 Task: Check the average views per listing of large kitchen in the last 3 years.
Action: Mouse moved to (946, 214)
Screenshot: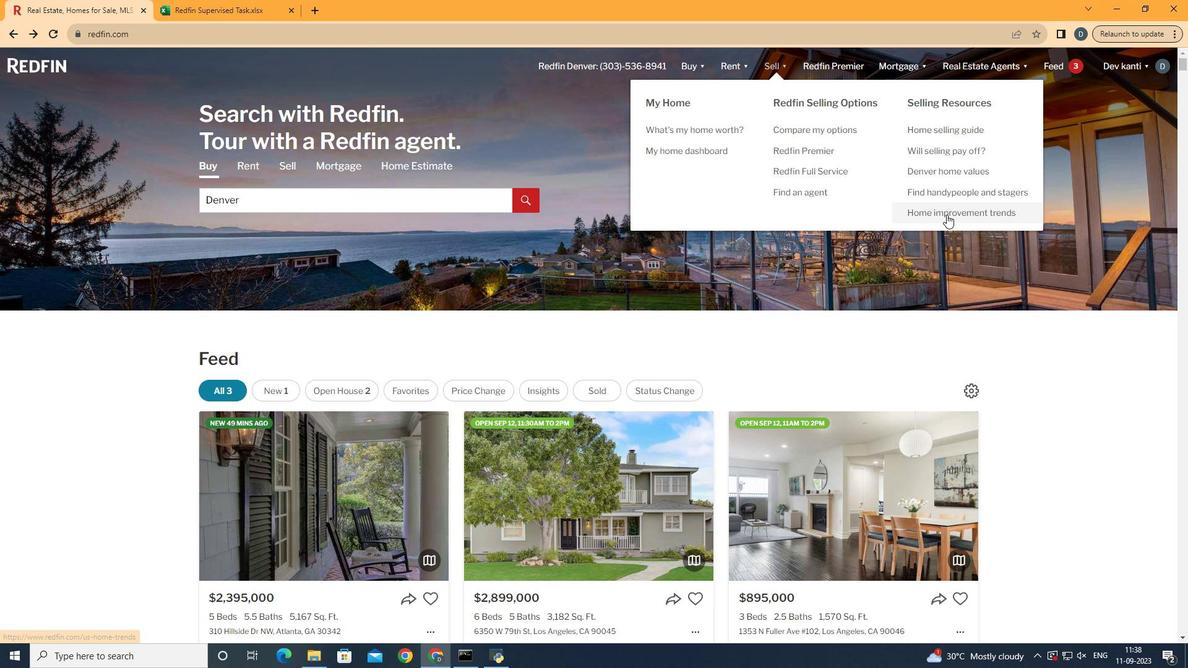 
Action: Mouse pressed left at (946, 214)
Screenshot: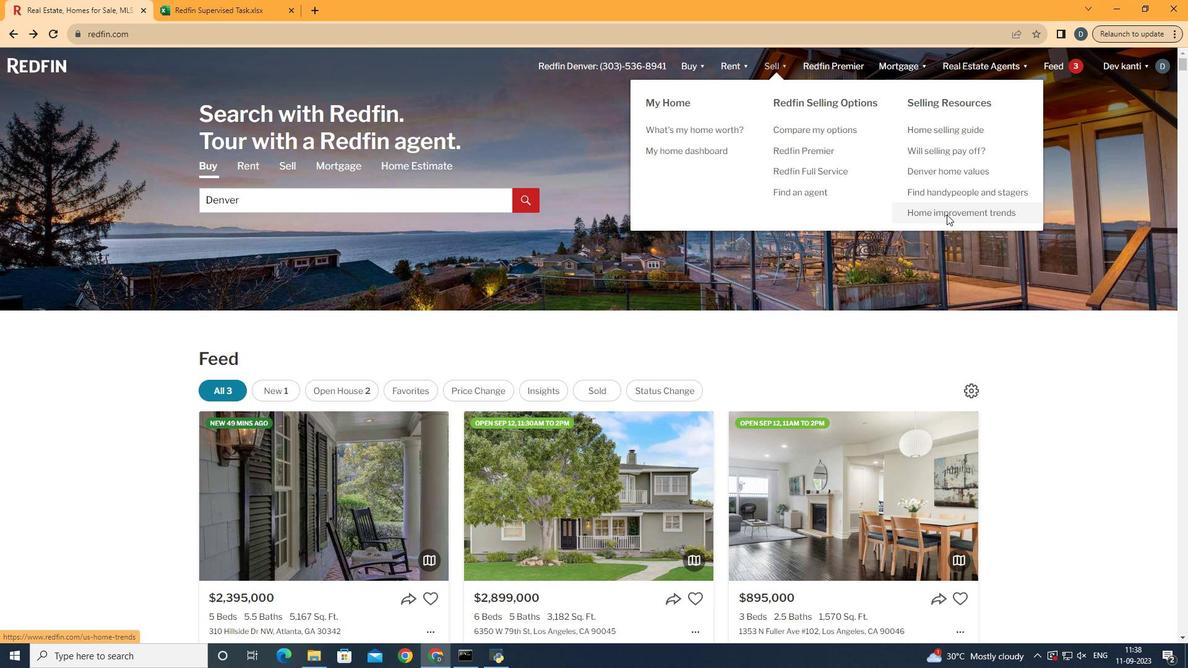 
Action: Mouse moved to (282, 245)
Screenshot: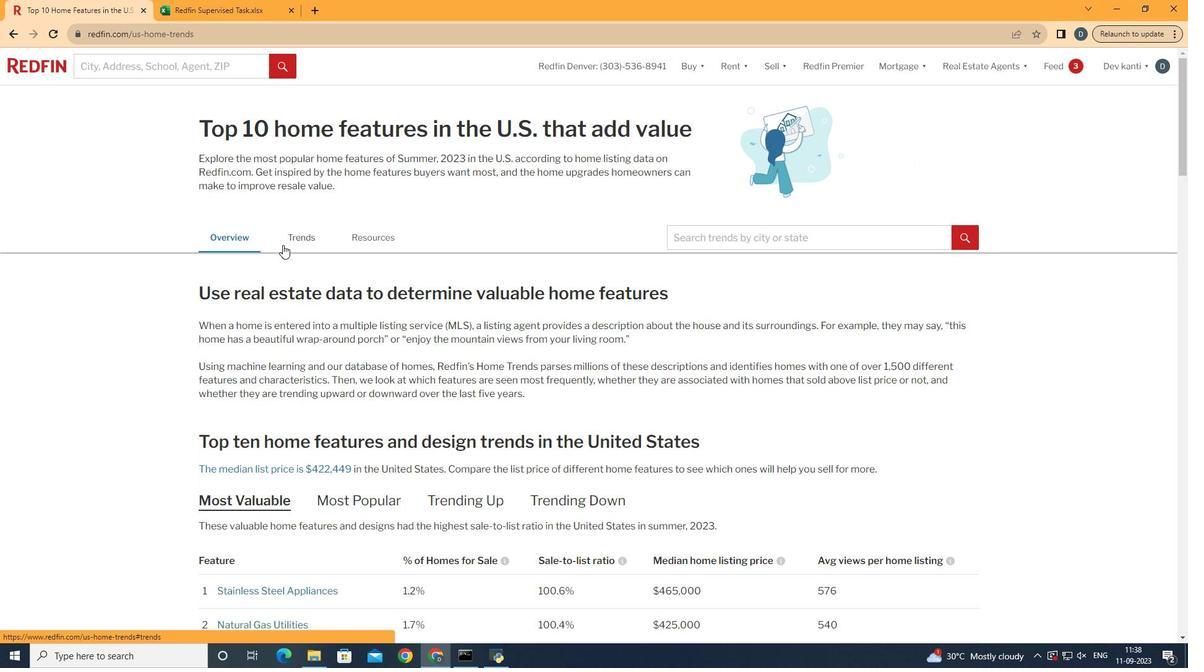 
Action: Mouse pressed left at (282, 245)
Screenshot: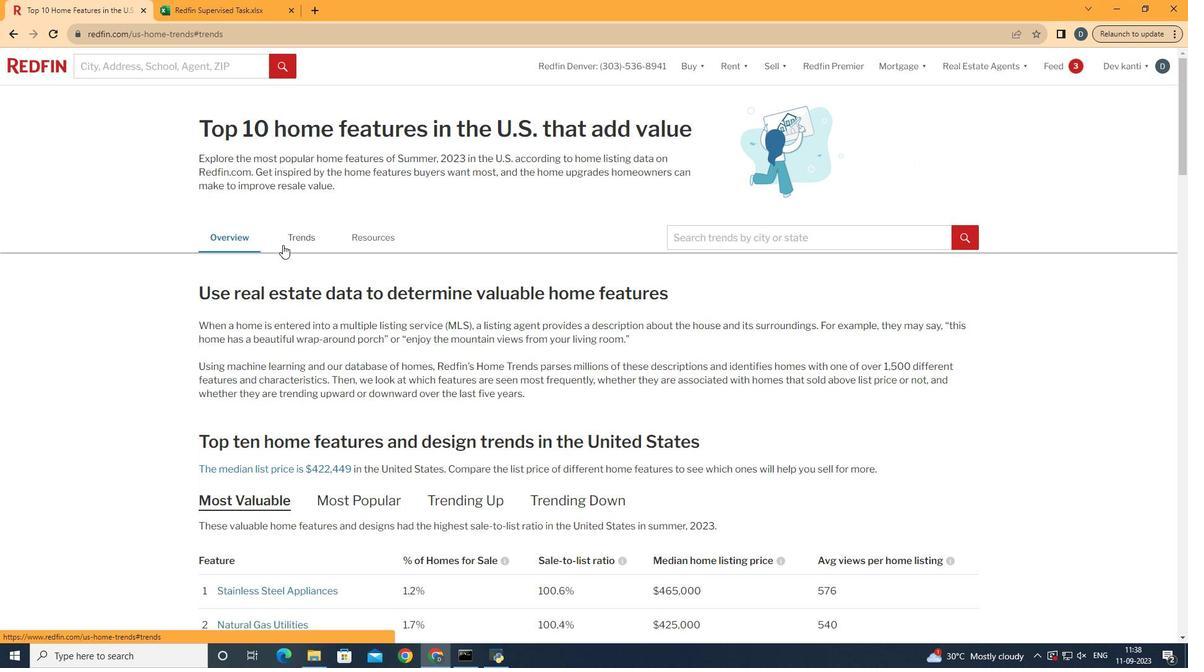 
Action: Mouse moved to (433, 405)
Screenshot: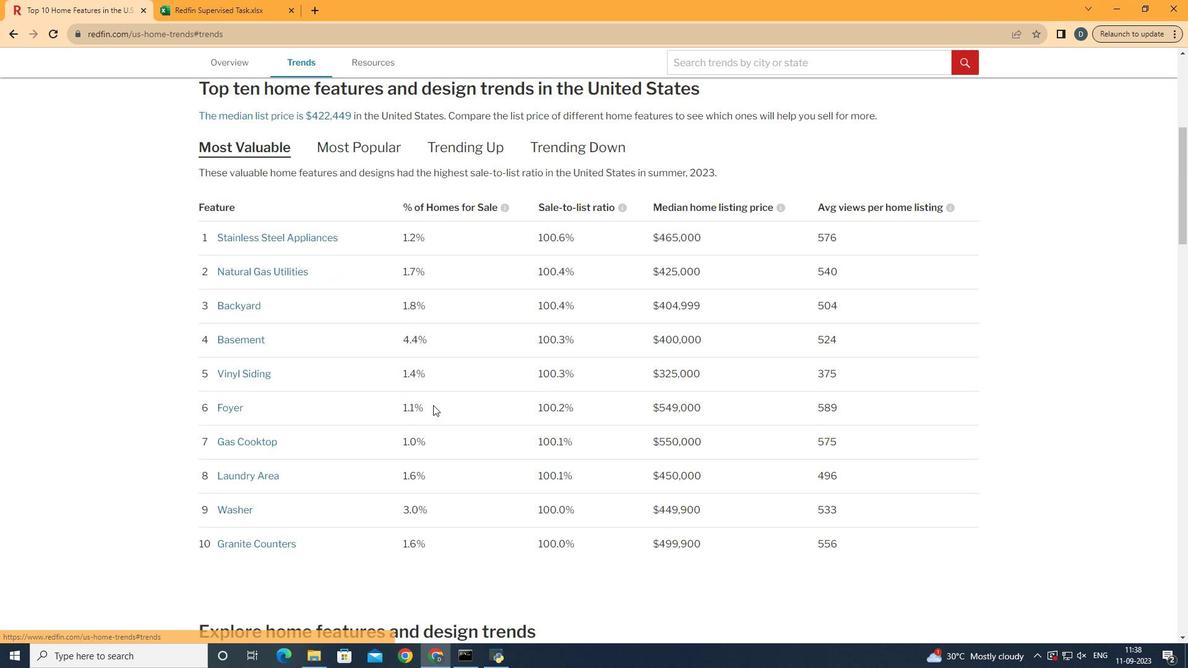 
Action: Mouse scrolled (433, 404) with delta (0, 0)
Screenshot: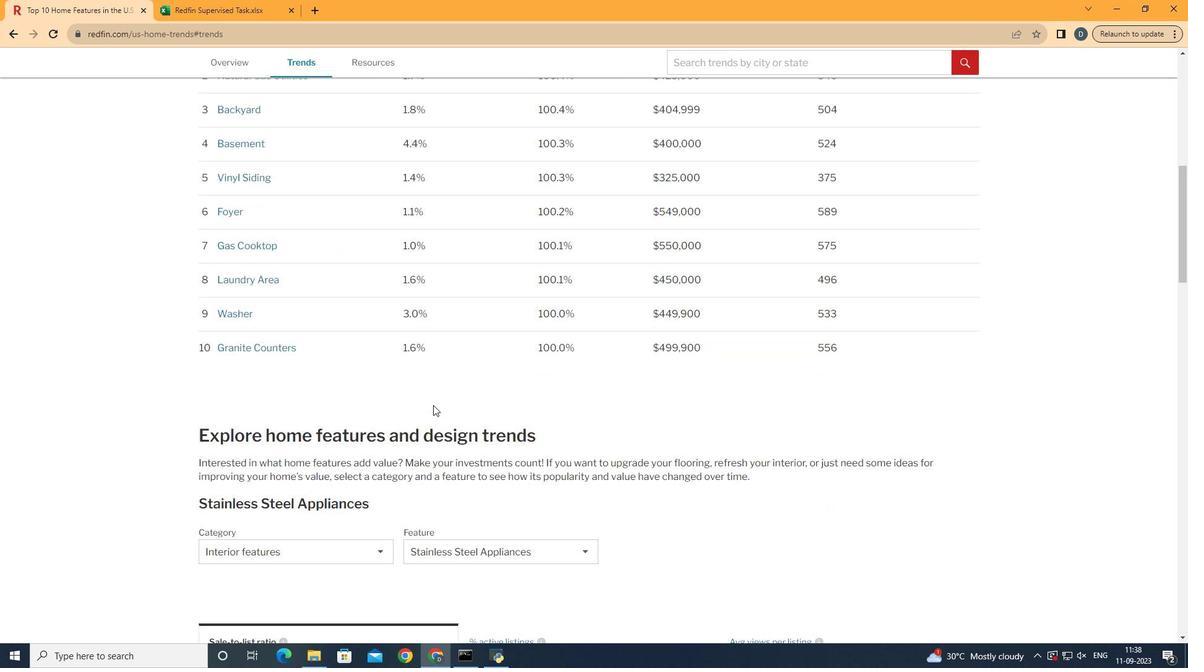 
Action: Mouse scrolled (433, 404) with delta (0, 0)
Screenshot: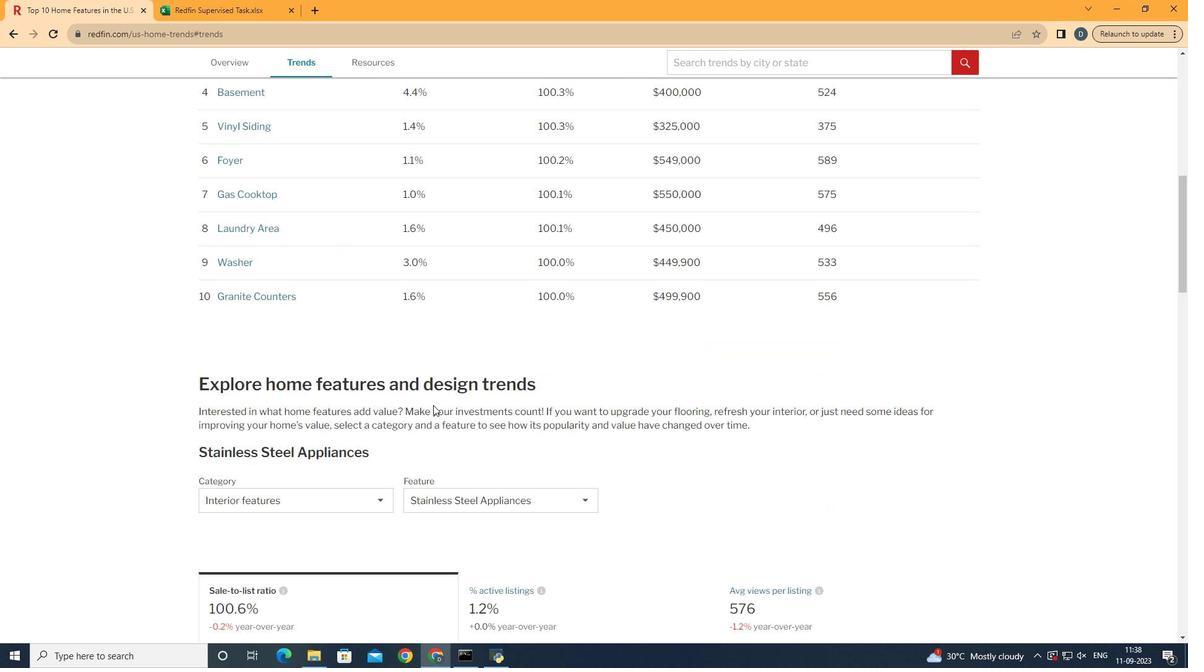 
Action: Mouse scrolled (433, 404) with delta (0, 0)
Screenshot: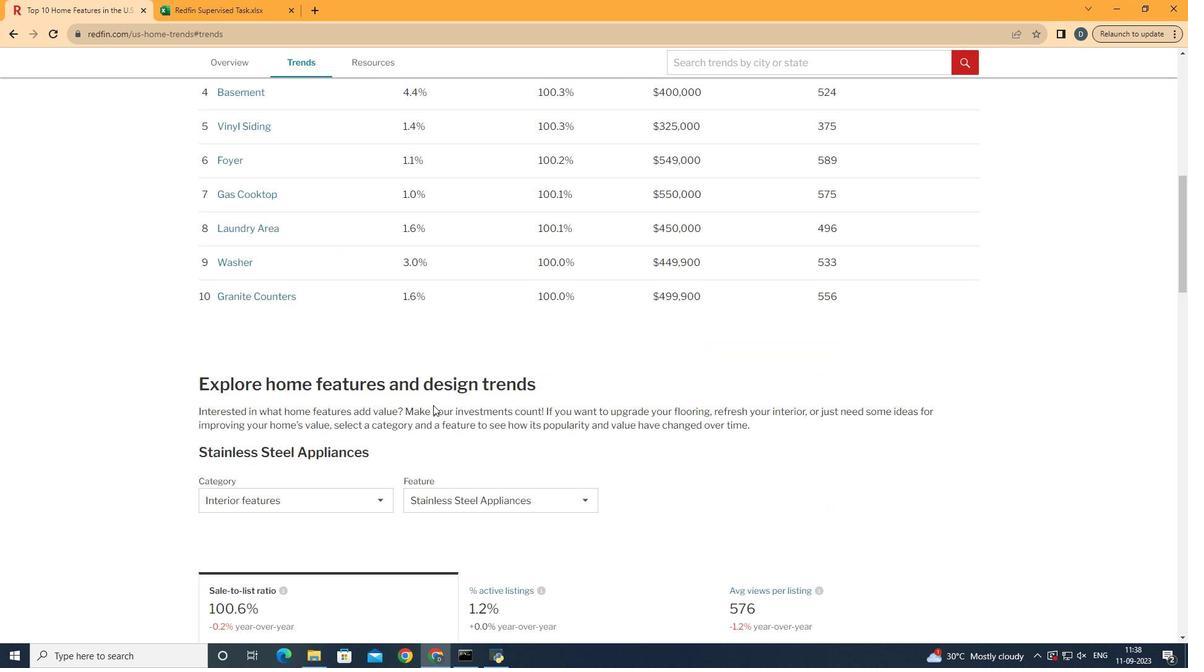 
Action: Mouse scrolled (433, 404) with delta (0, 0)
Screenshot: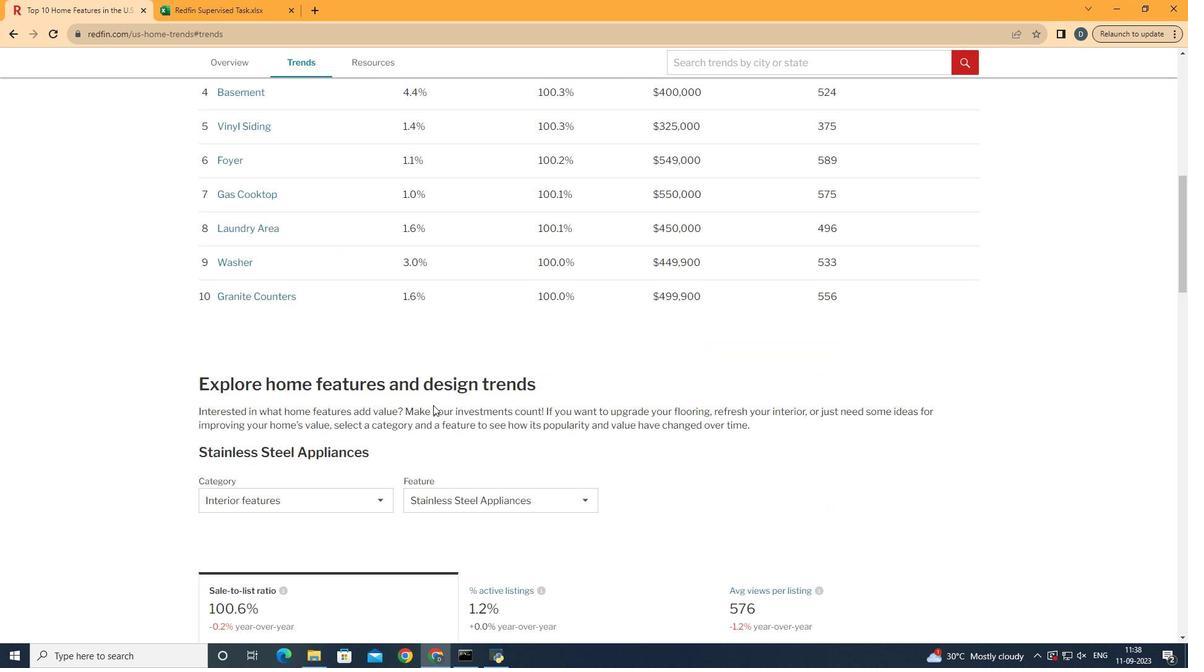 
Action: Mouse scrolled (433, 404) with delta (0, 0)
Screenshot: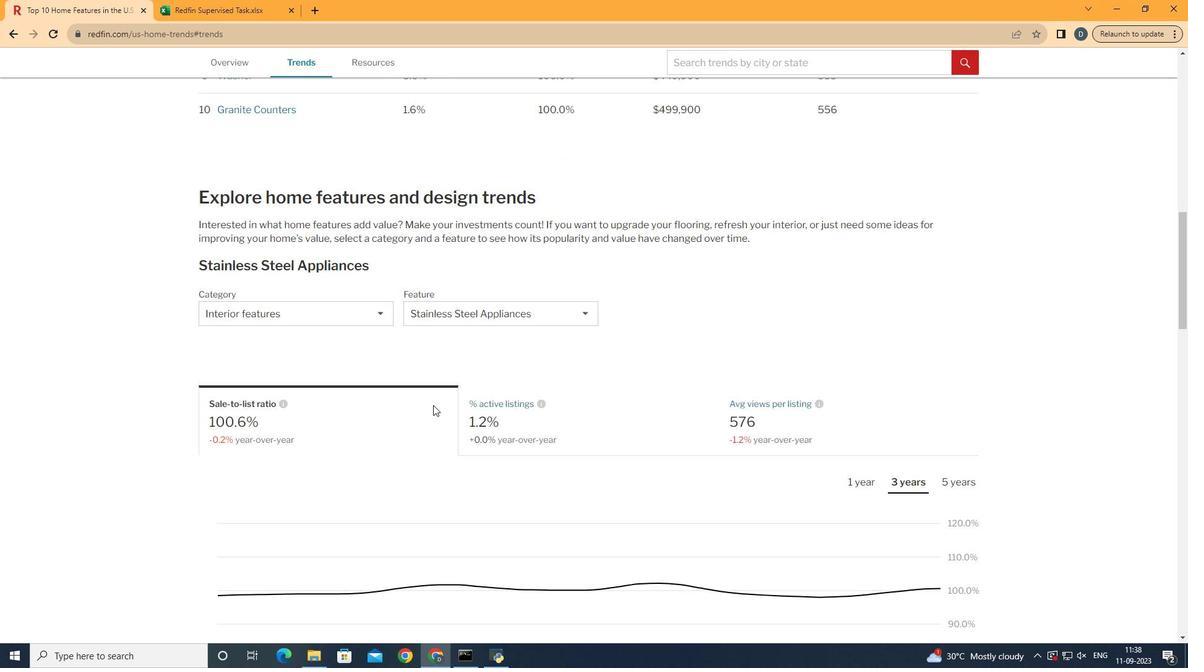 
Action: Mouse scrolled (433, 404) with delta (0, 0)
Screenshot: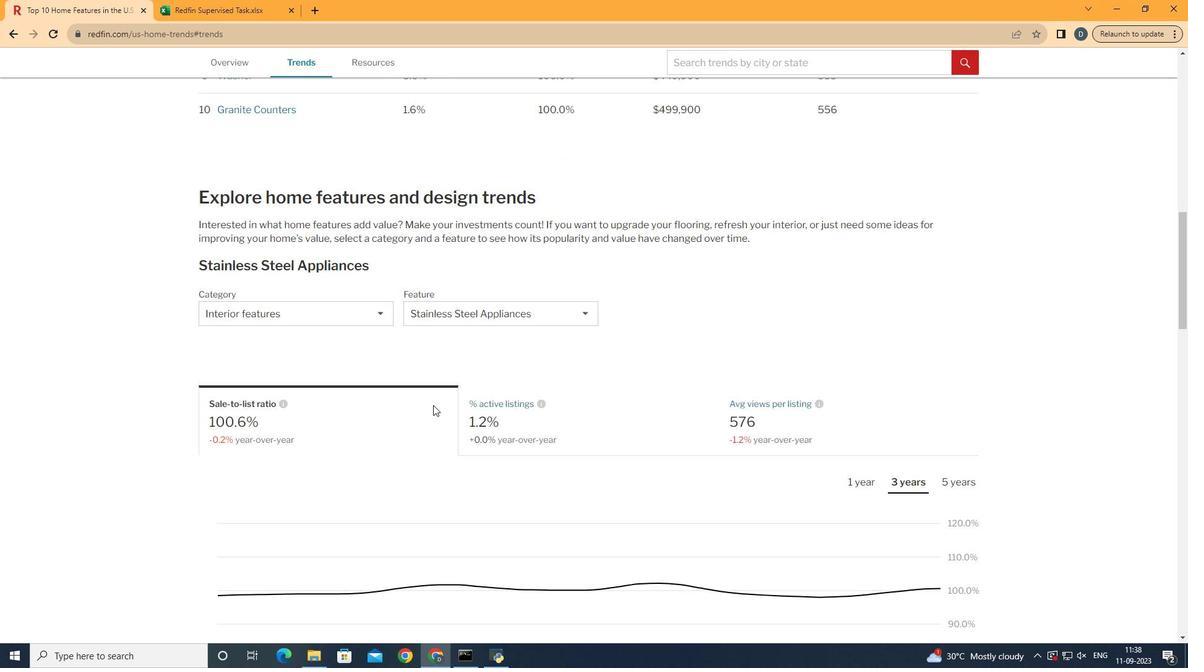 
Action: Mouse scrolled (433, 404) with delta (0, 0)
Screenshot: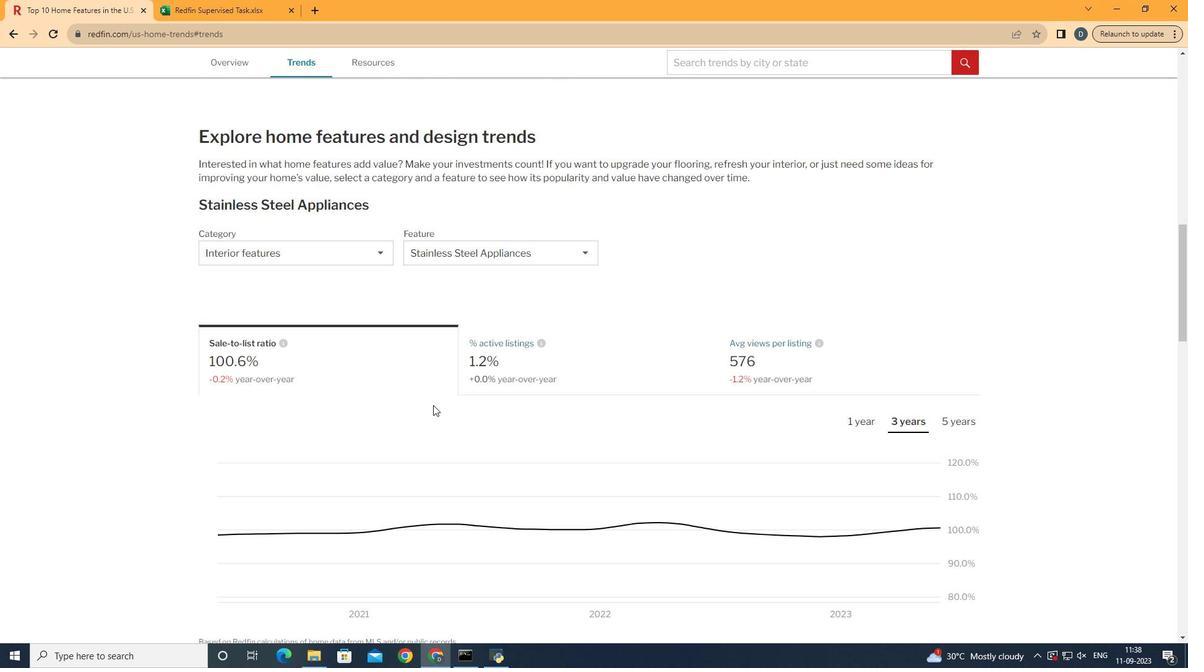 
Action: Mouse scrolled (433, 404) with delta (0, 0)
Screenshot: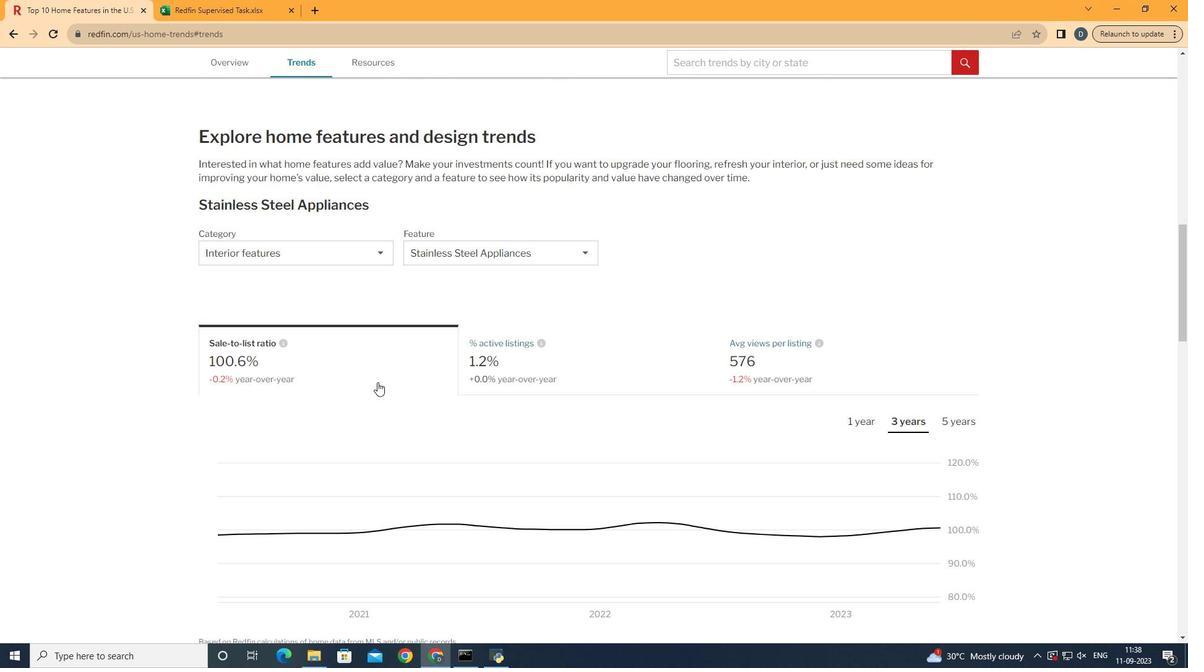 
Action: Mouse moved to (378, 244)
Screenshot: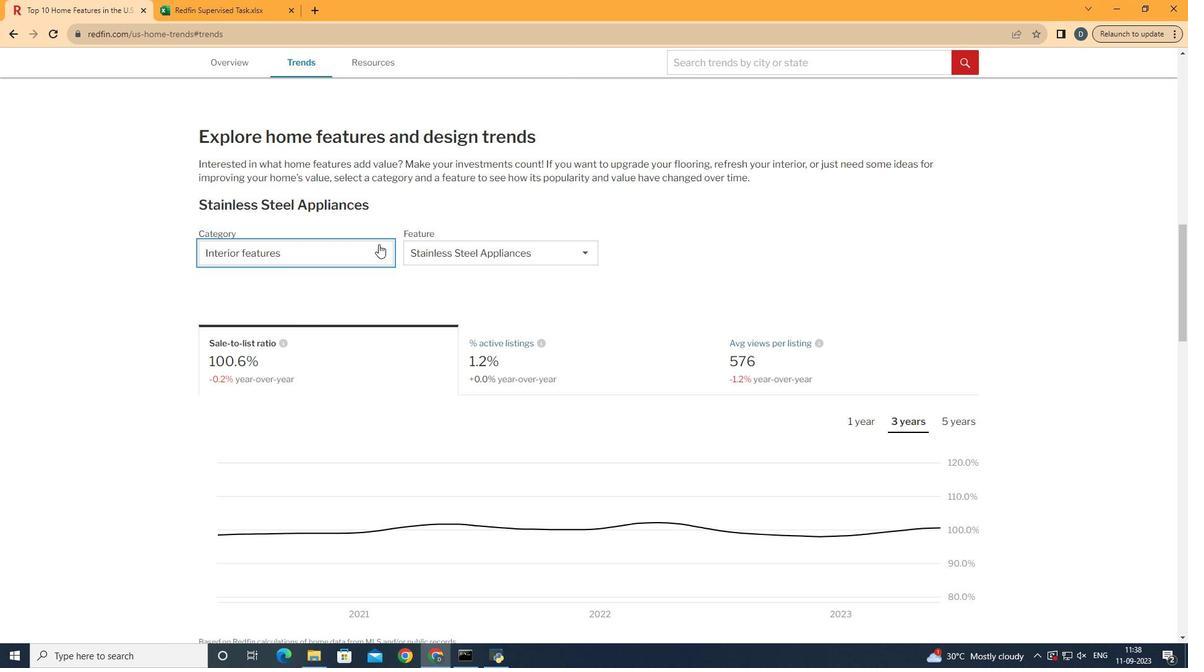 
Action: Mouse pressed left at (378, 244)
Screenshot: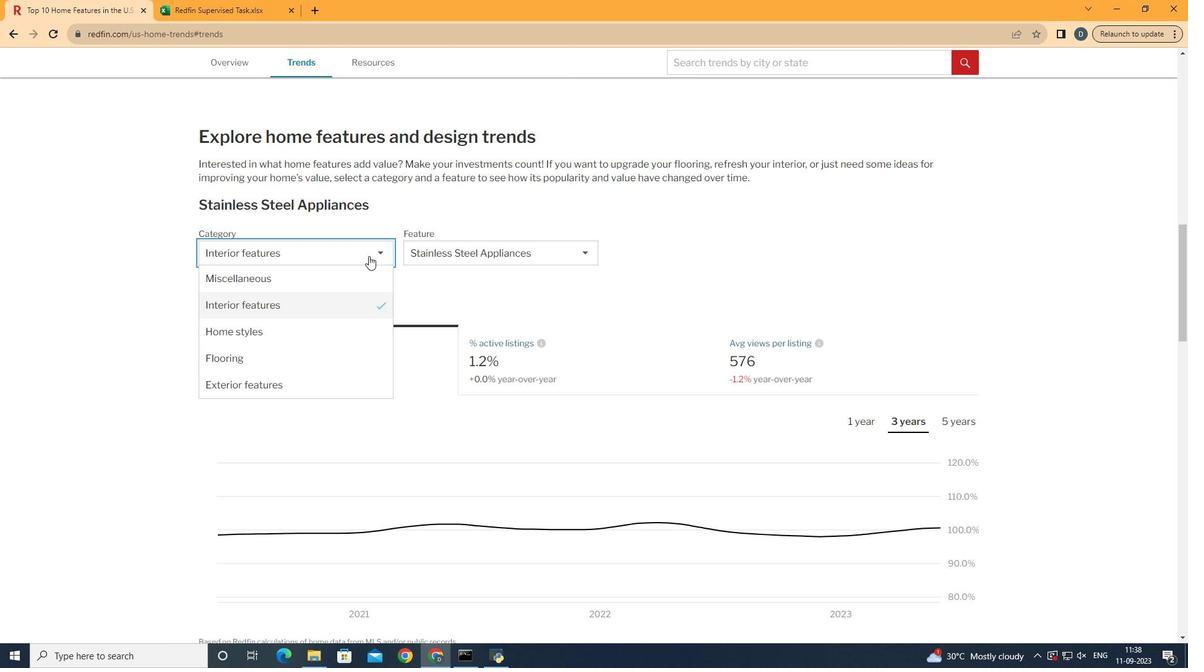 
Action: Mouse moved to (344, 305)
Screenshot: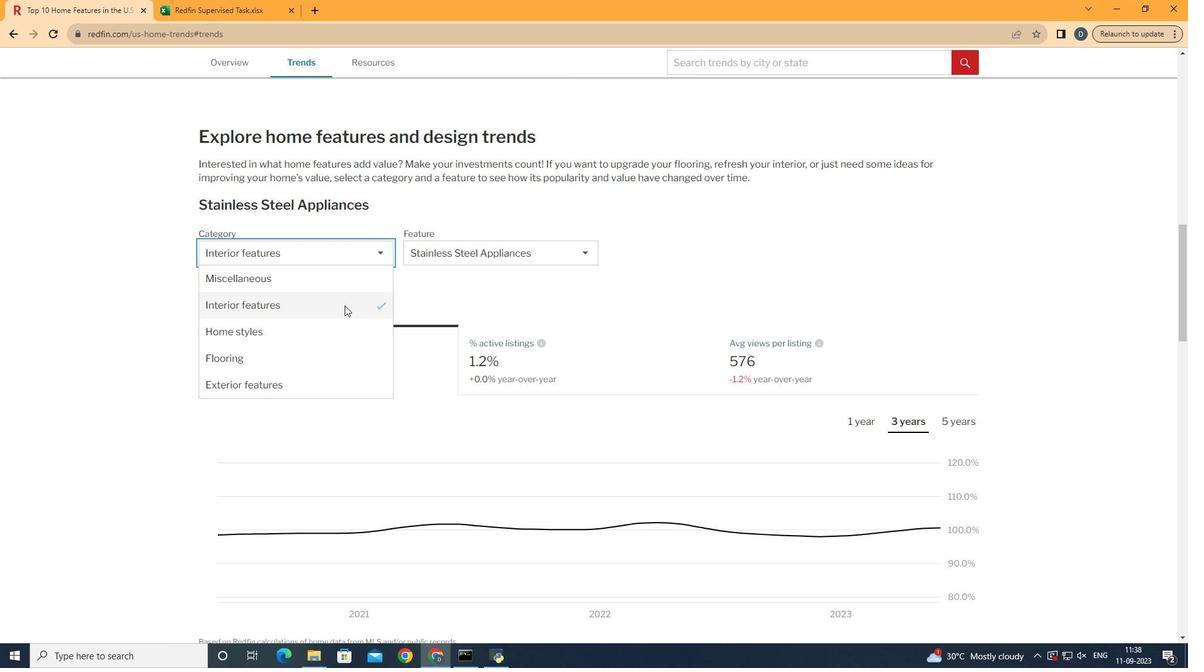 
Action: Mouse pressed left at (344, 305)
Screenshot: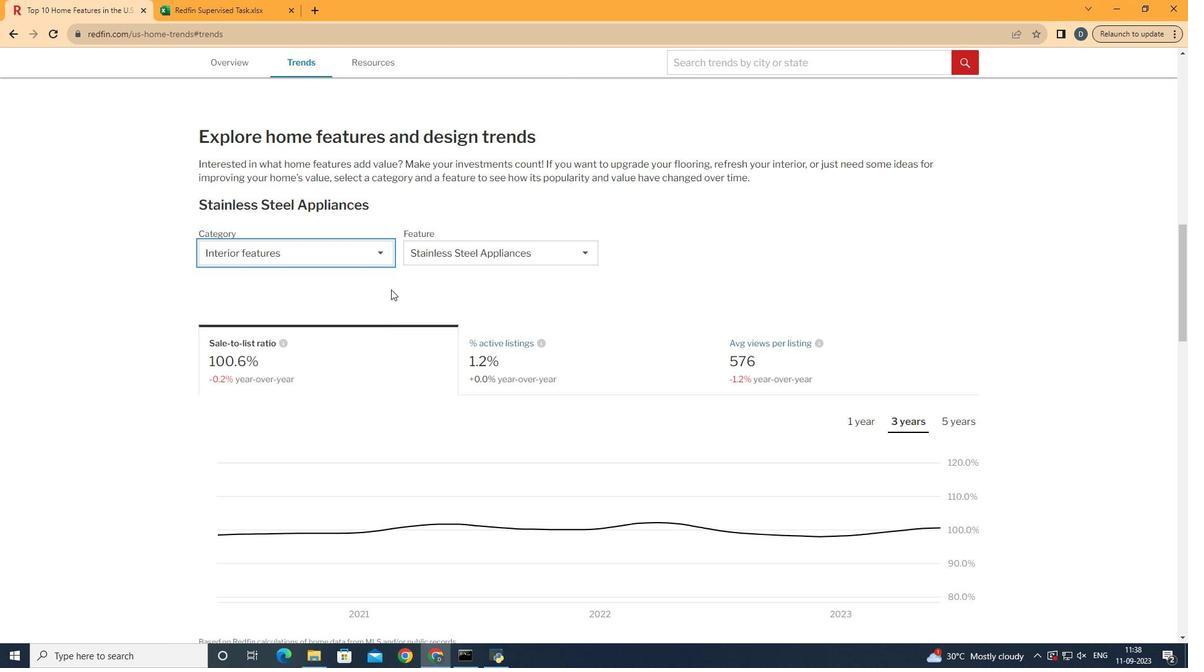 
Action: Mouse moved to (477, 259)
Screenshot: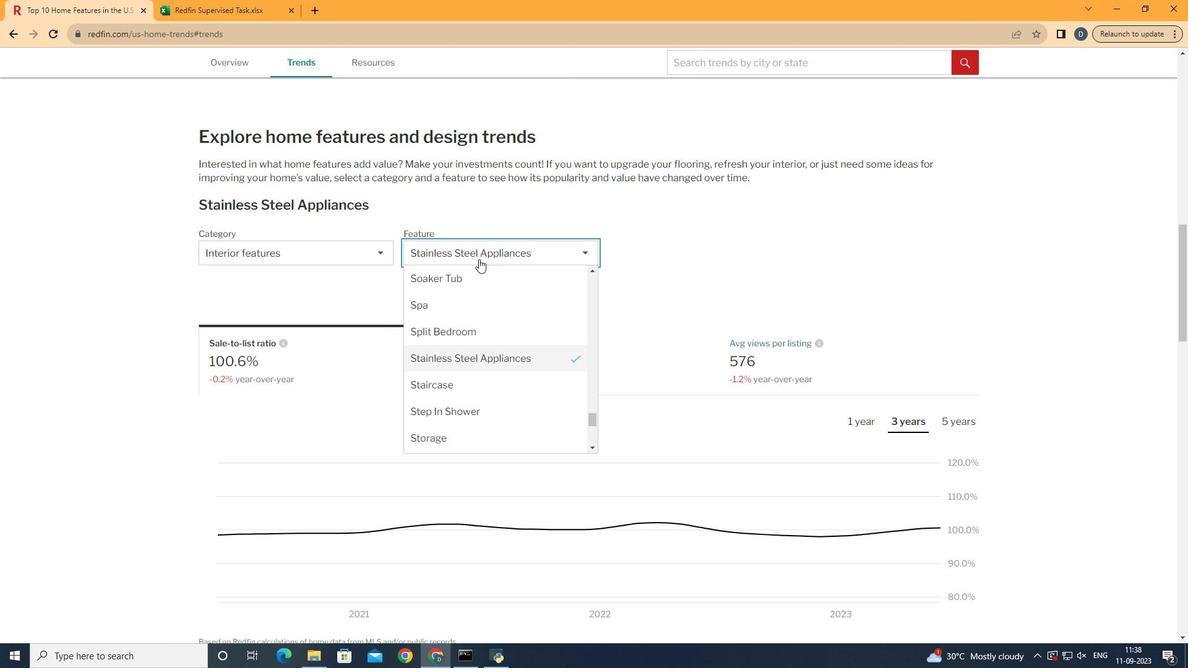 
Action: Mouse pressed left at (477, 259)
Screenshot: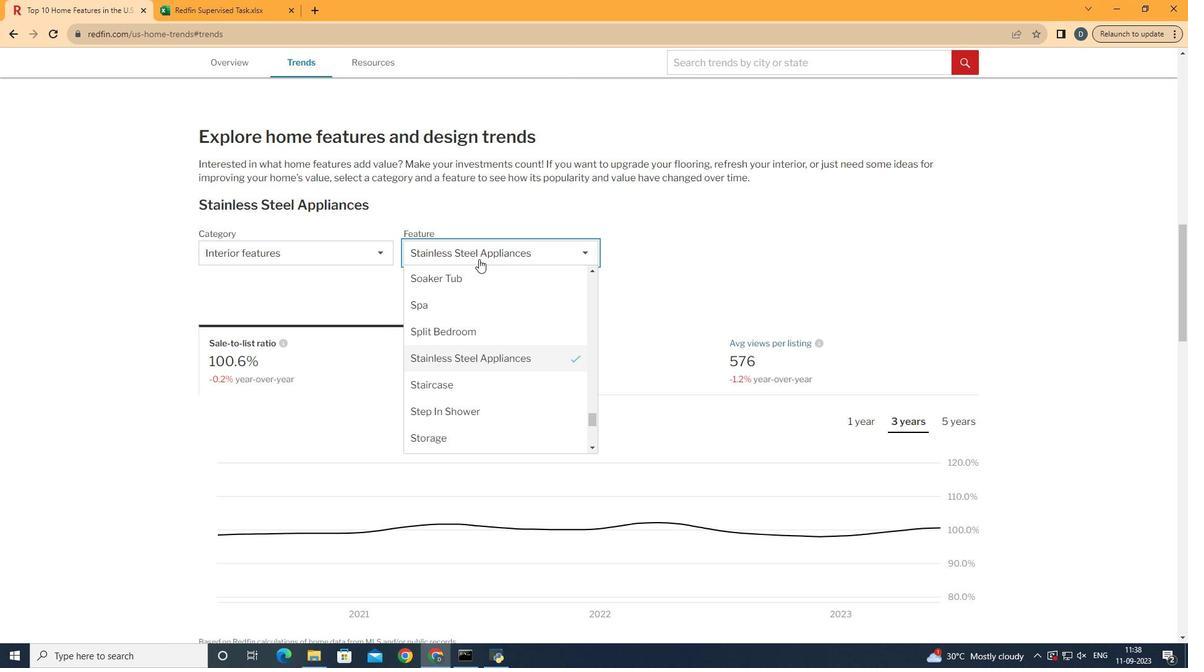 
Action: Mouse moved to (591, 422)
Screenshot: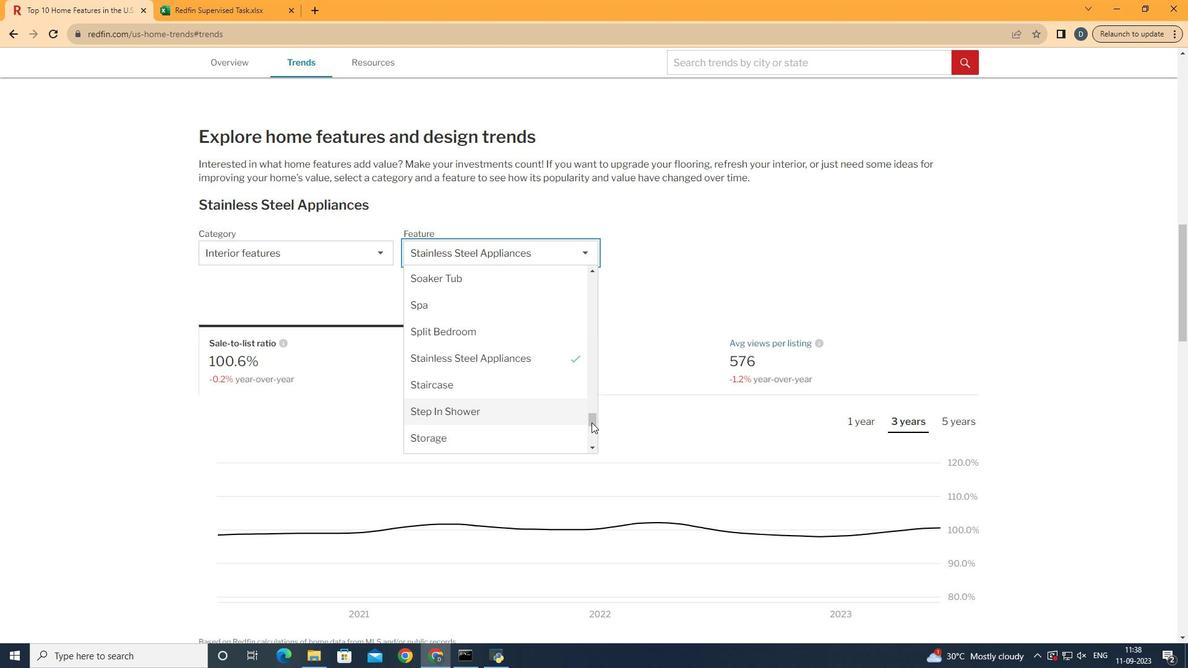 
Action: Mouse scrolled (591, 423) with delta (0, 0)
Screenshot: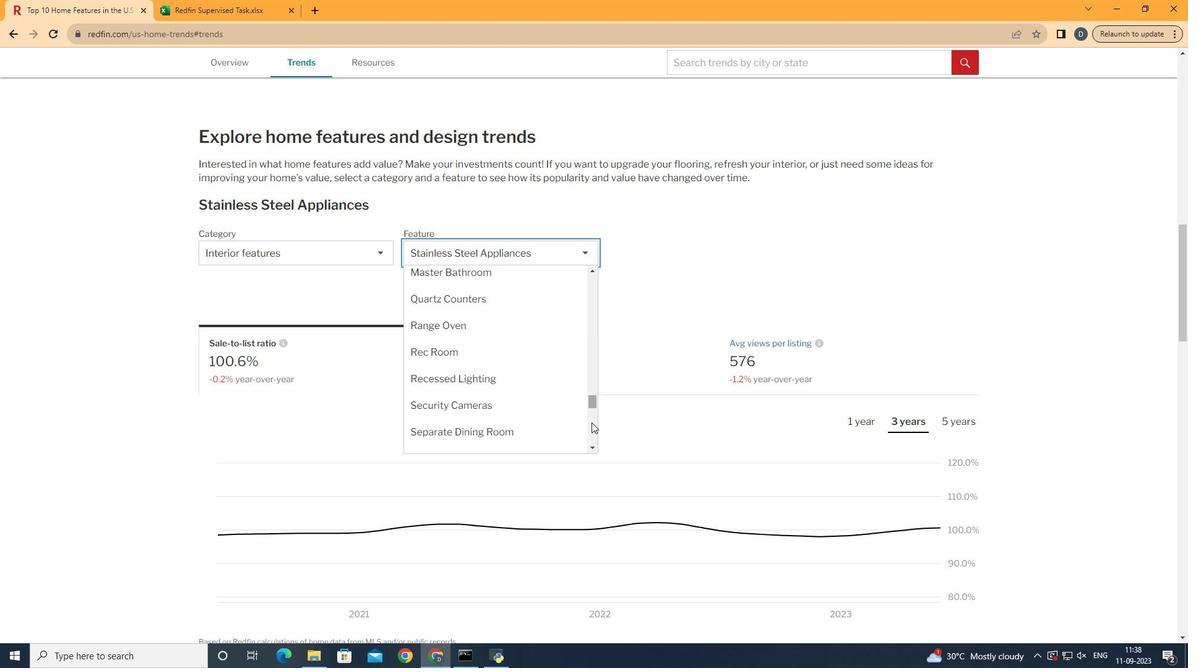 
Action: Mouse scrolled (591, 423) with delta (0, 0)
Screenshot: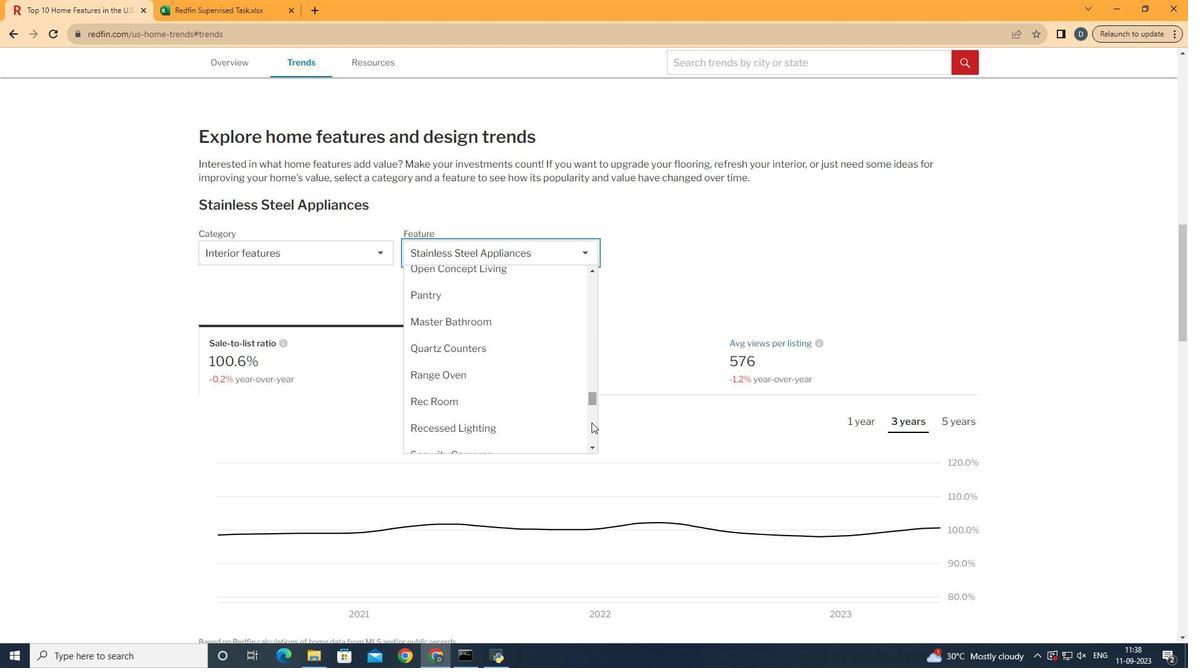 
Action: Mouse scrolled (591, 423) with delta (0, 0)
Screenshot: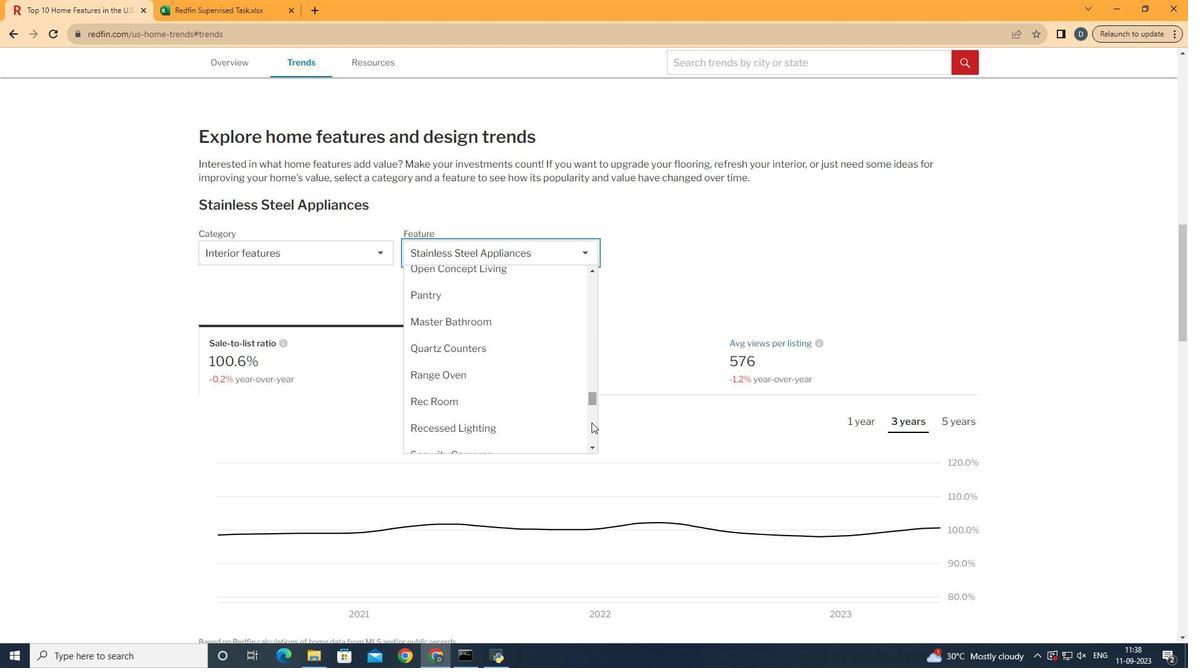
Action: Mouse scrolled (591, 423) with delta (0, 0)
Screenshot: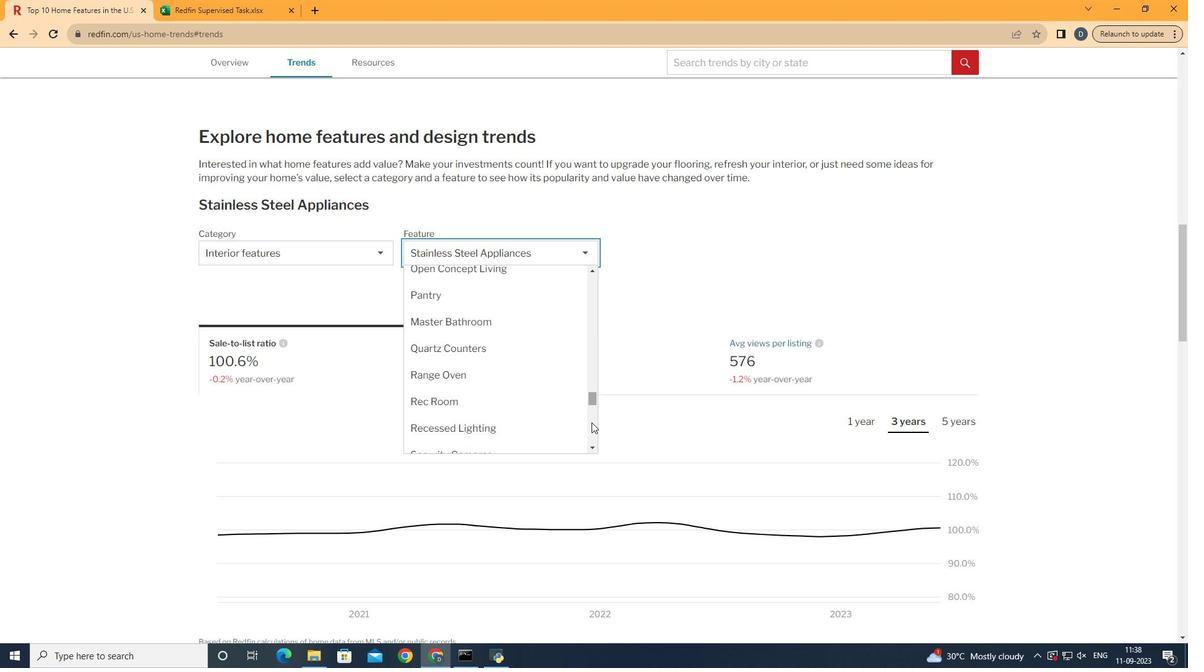 
Action: Mouse scrolled (591, 423) with delta (0, 0)
Screenshot: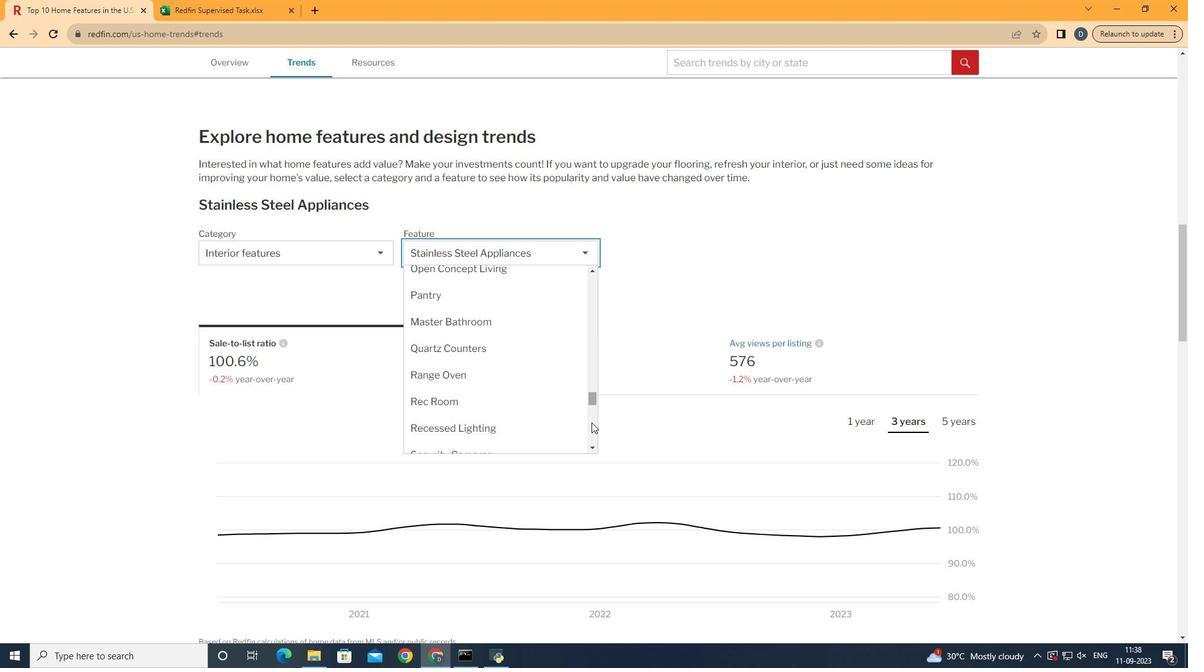 
Action: Mouse scrolled (591, 423) with delta (0, 0)
Screenshot: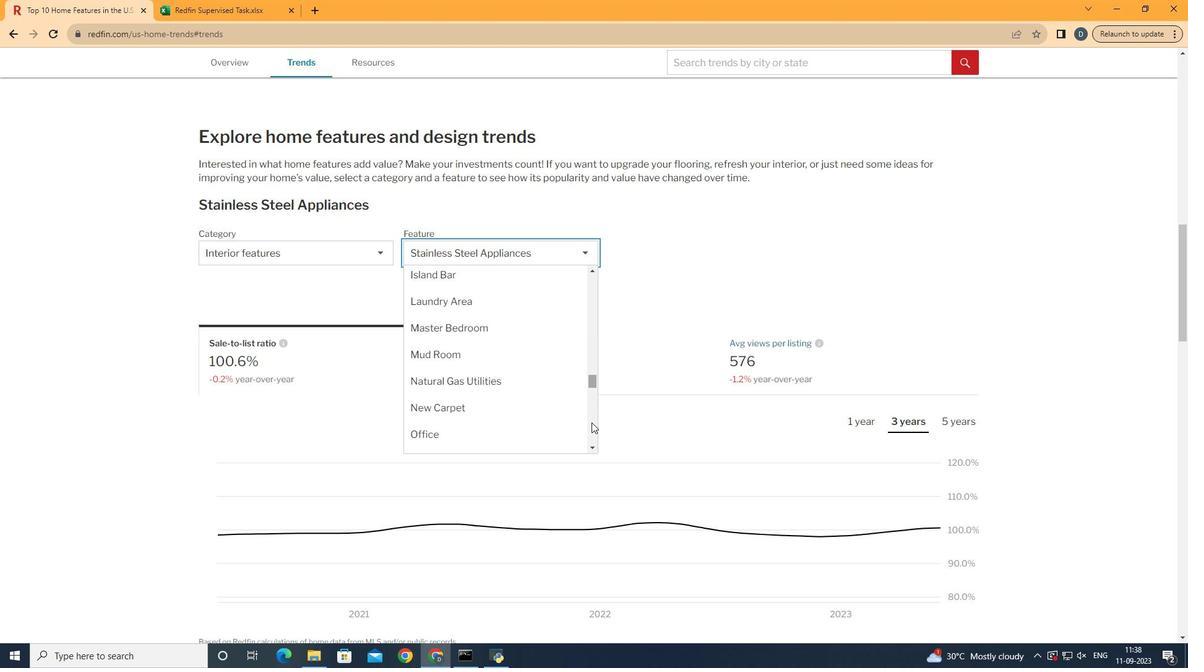 
Action: Mouse scrolled (591, 423) with delta (0, 0)
Screenshot: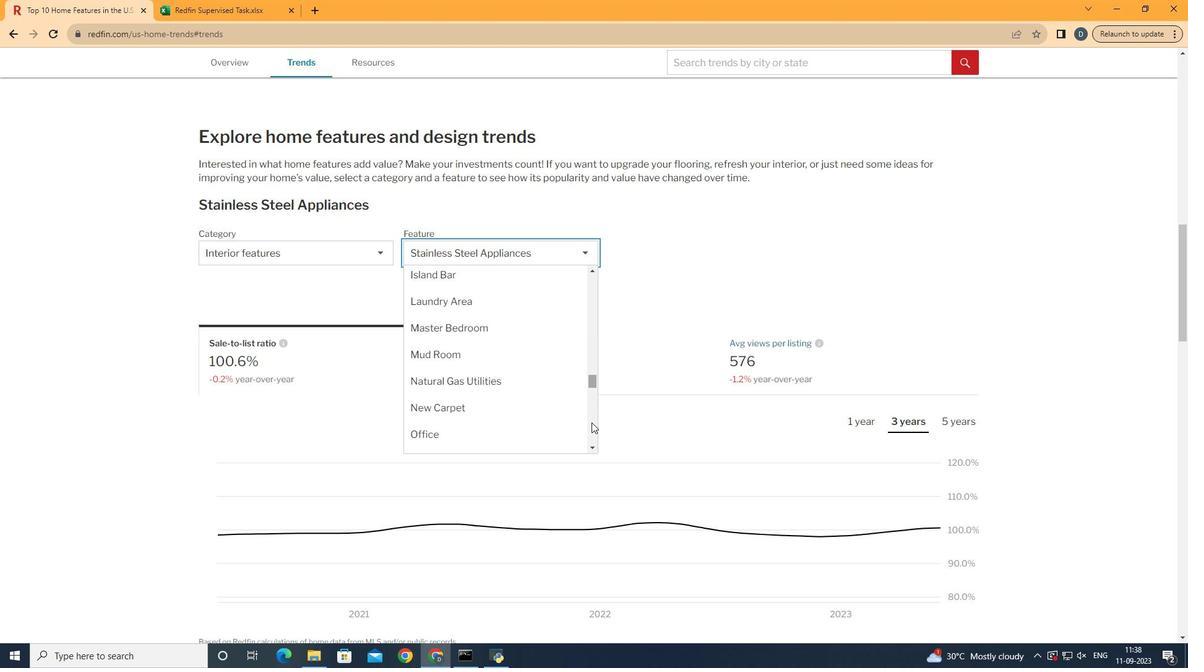 
Action: Mouse scrolled (591, 423) with delta (0, 0)
Screenshot: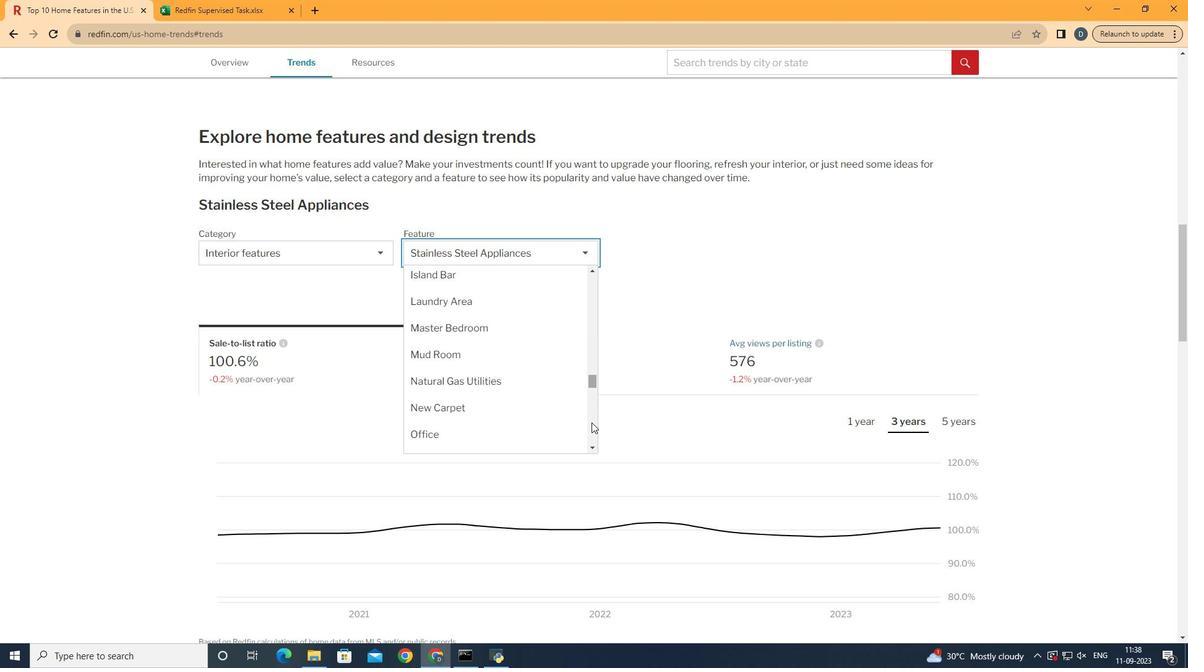 
Action: Mouse scrolled (591, 423) with delta (0, 0)
Screenshot: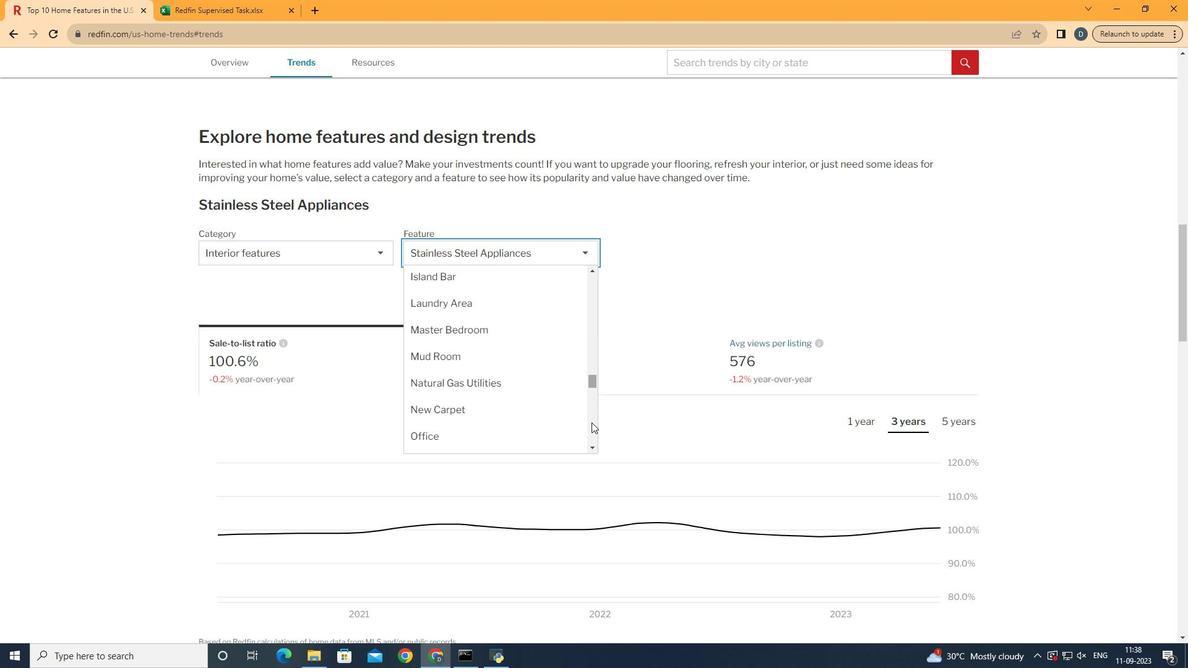 
Action: Mouse moved to (565, 389)
Screenshot: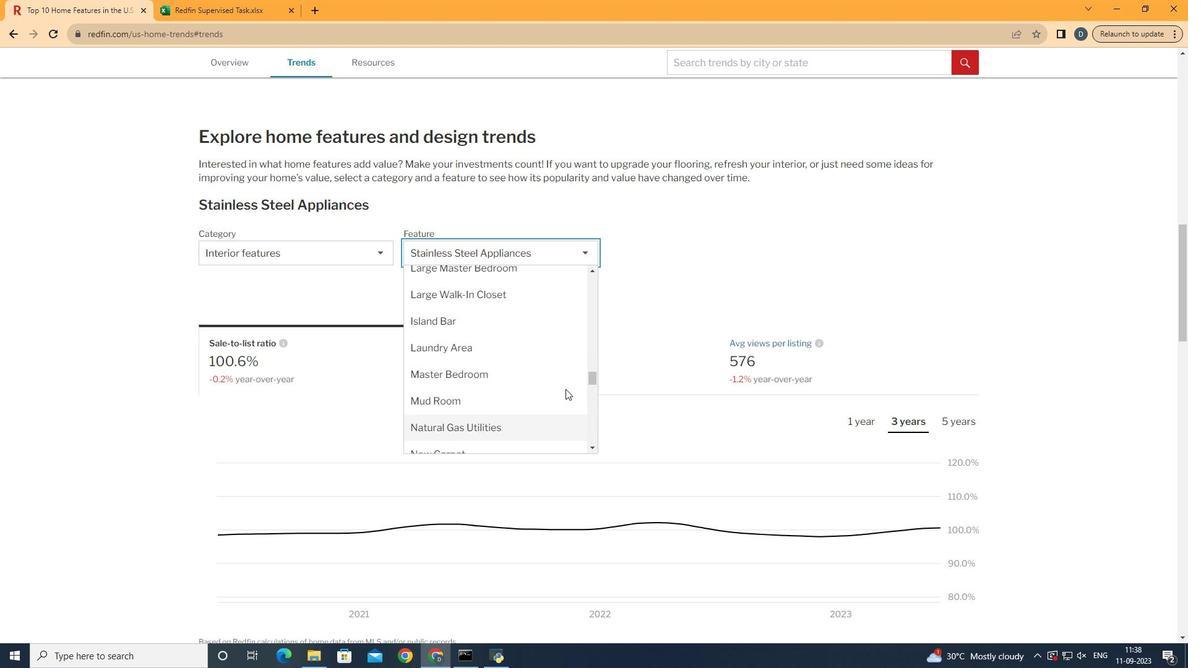 
Action: Mouse scrolled (565, 389) with delta (0, 0)
Screenshot: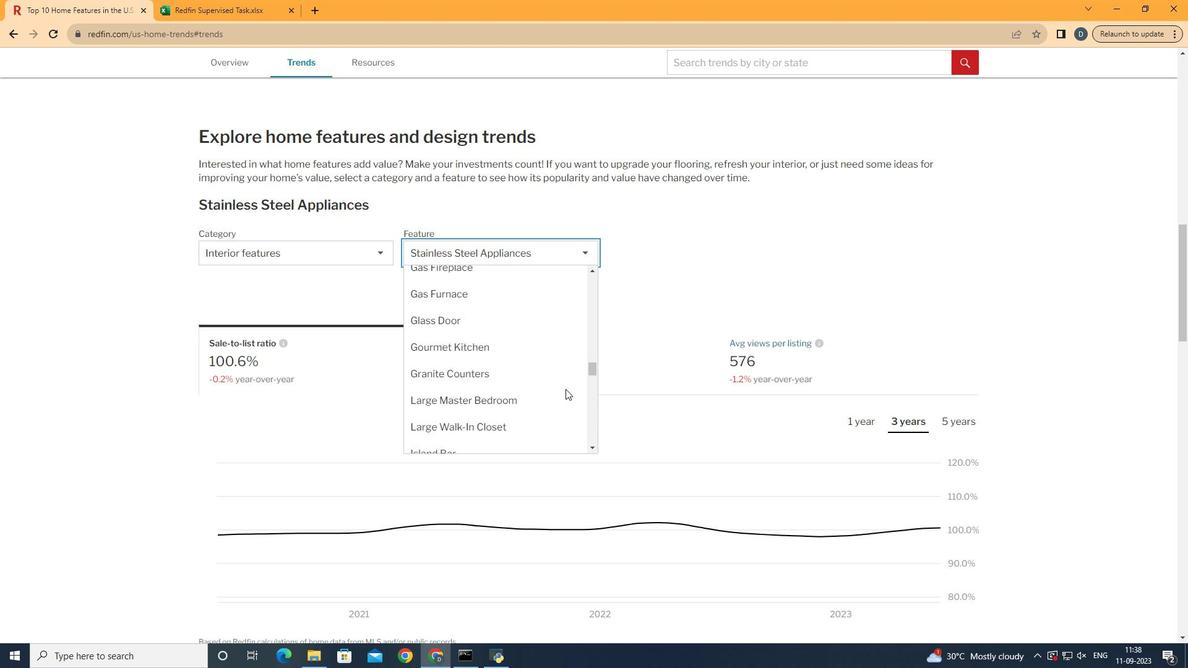 
Action: Mouse scrolled (565, 389) with delta (0, 0)
Screenshot: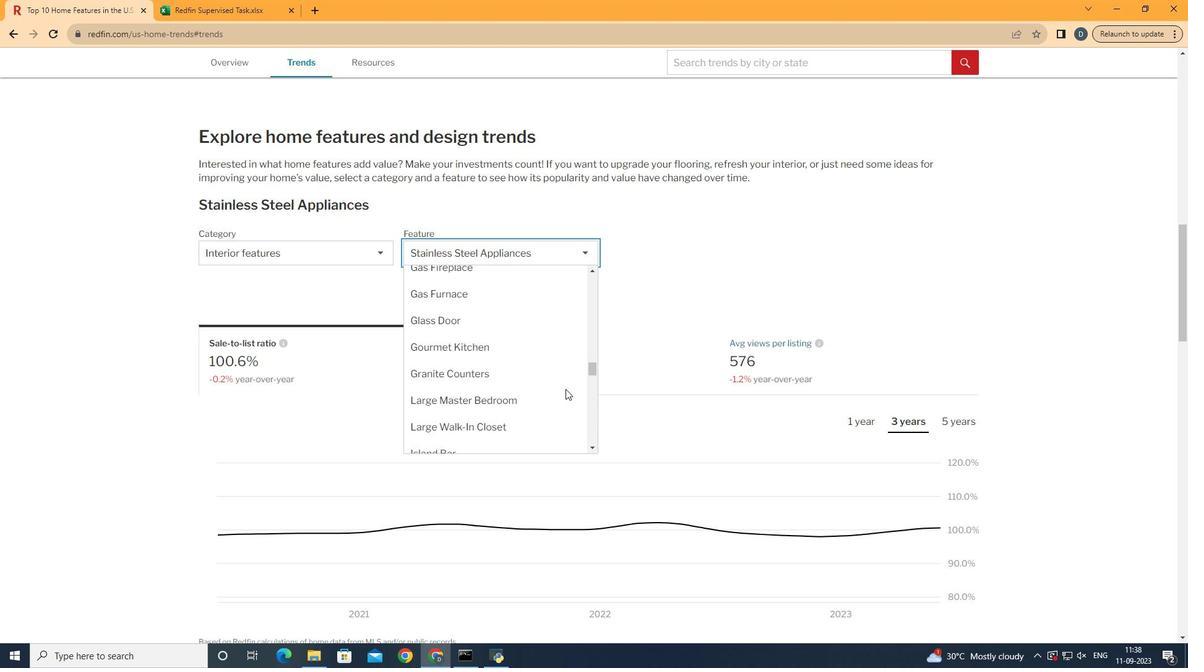 
Action: Mouse scrolled (565, 389) with delta (0, 0)
Screenshot: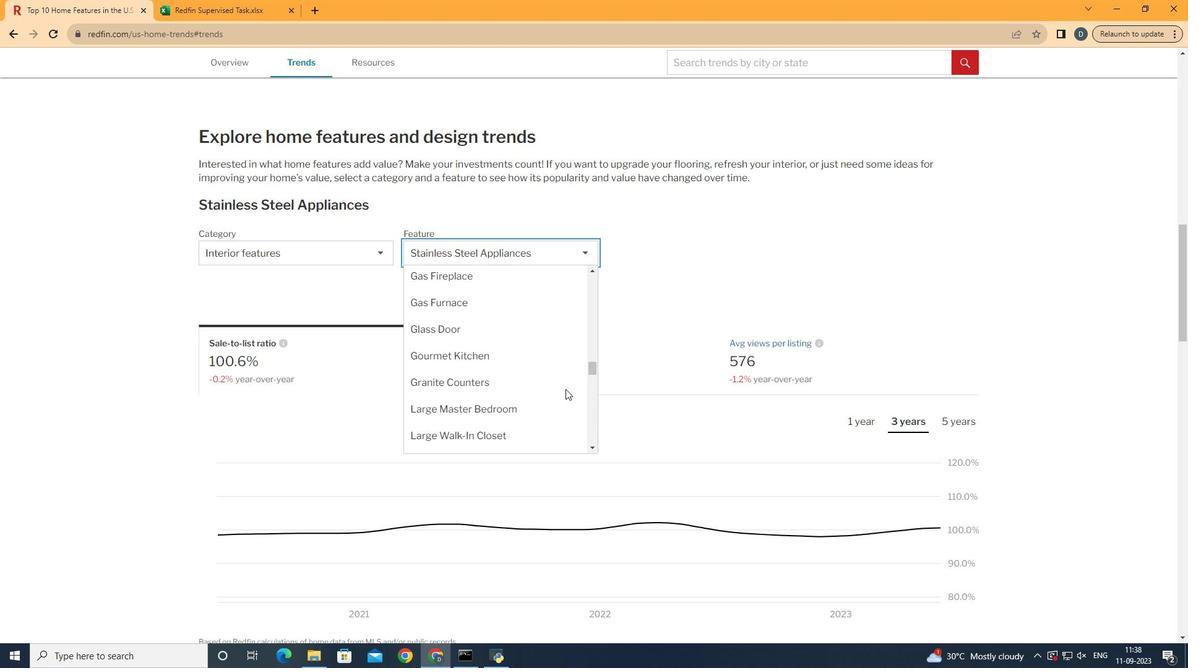 
Action: Mouse scrolled (565, 389) with delta (0, 0)
Screenshot: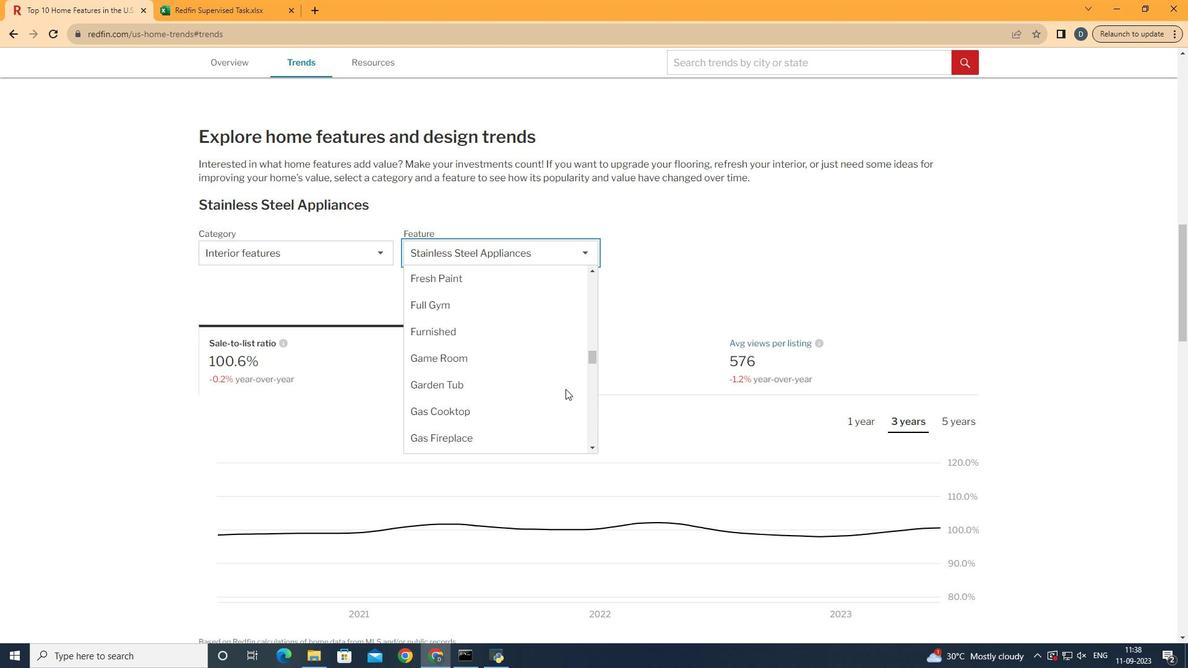 
Action: Mouse scrolled (565, 389) with delta (0, 0)
Screenshot: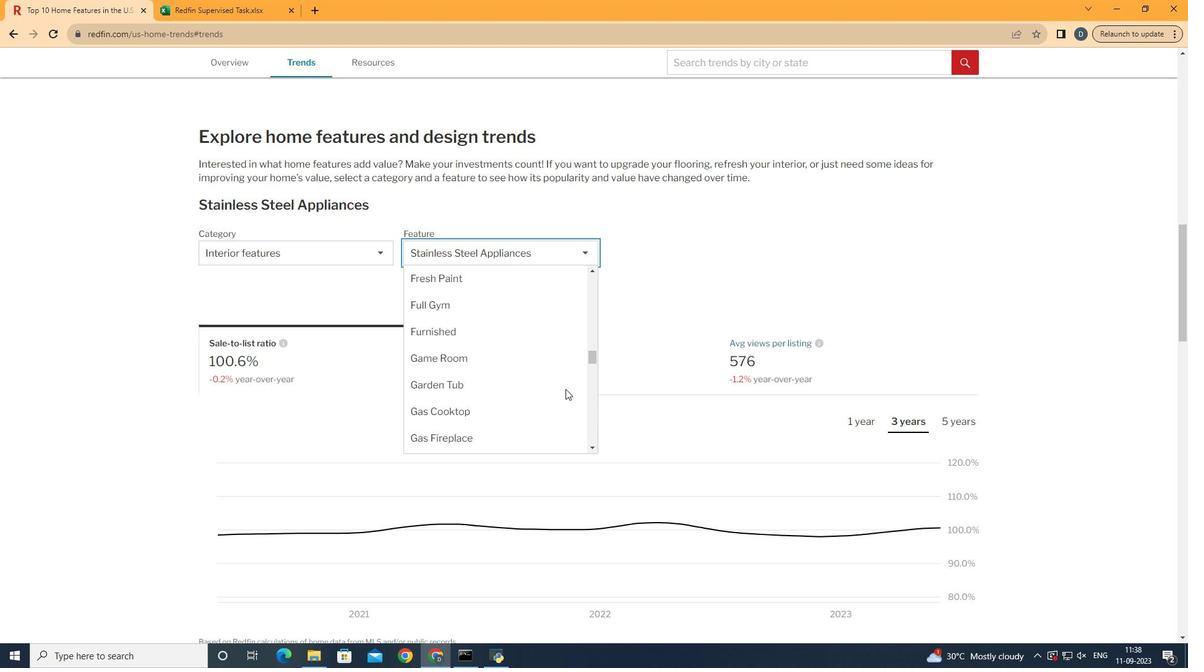
Action: Mouse scrolled (565, 389) with delta (0, 0)
Screenshot: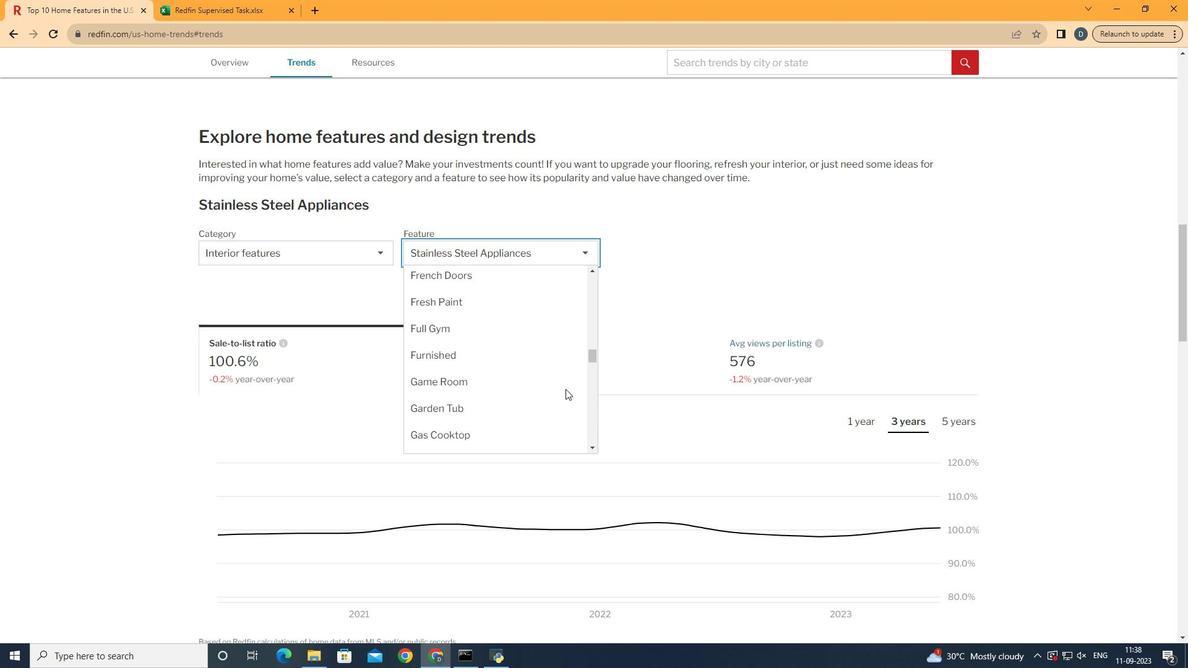 
Action: Mouse scrolled (565, 389) with delta (0, 0)
Screenshot: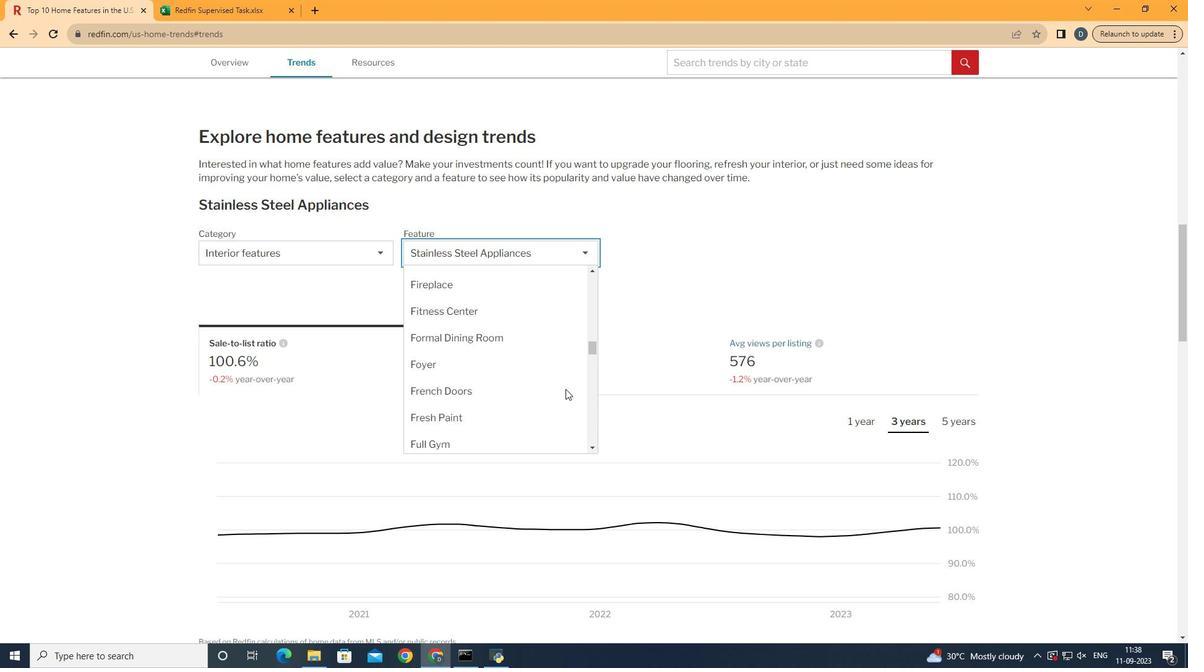 
Action: Mouse scrolled (565, 389) with delta (0, 0)
Screenshot: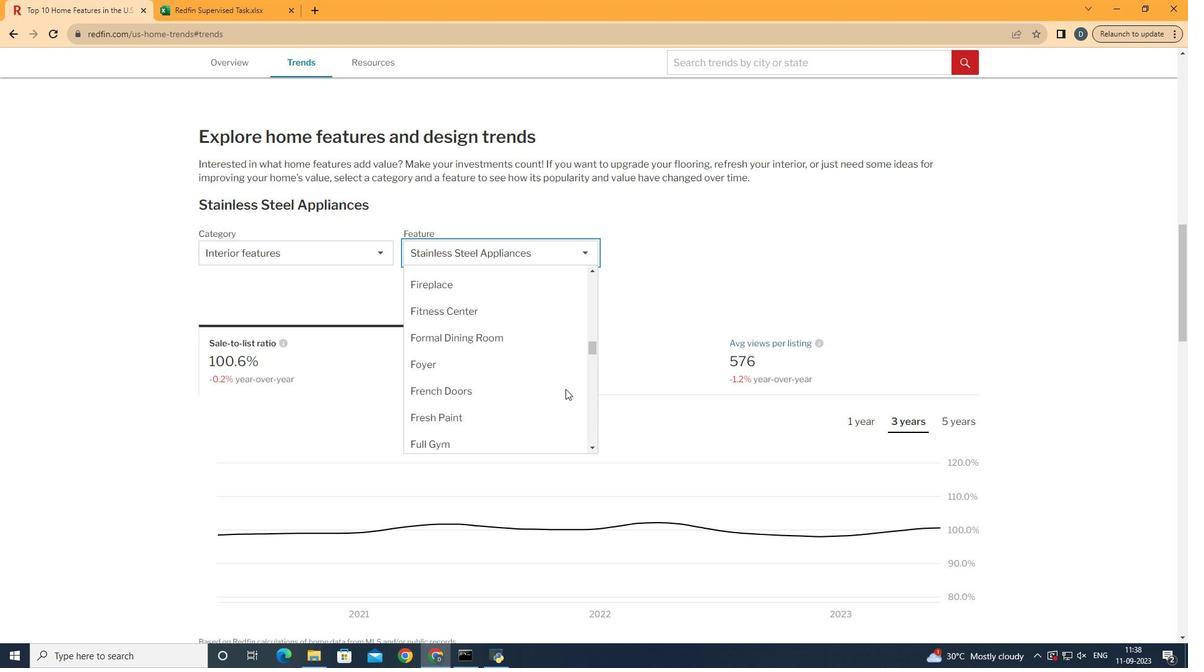 
Action: Mouse scrolled (565, 389) with delta (0, 0)
Screenshot: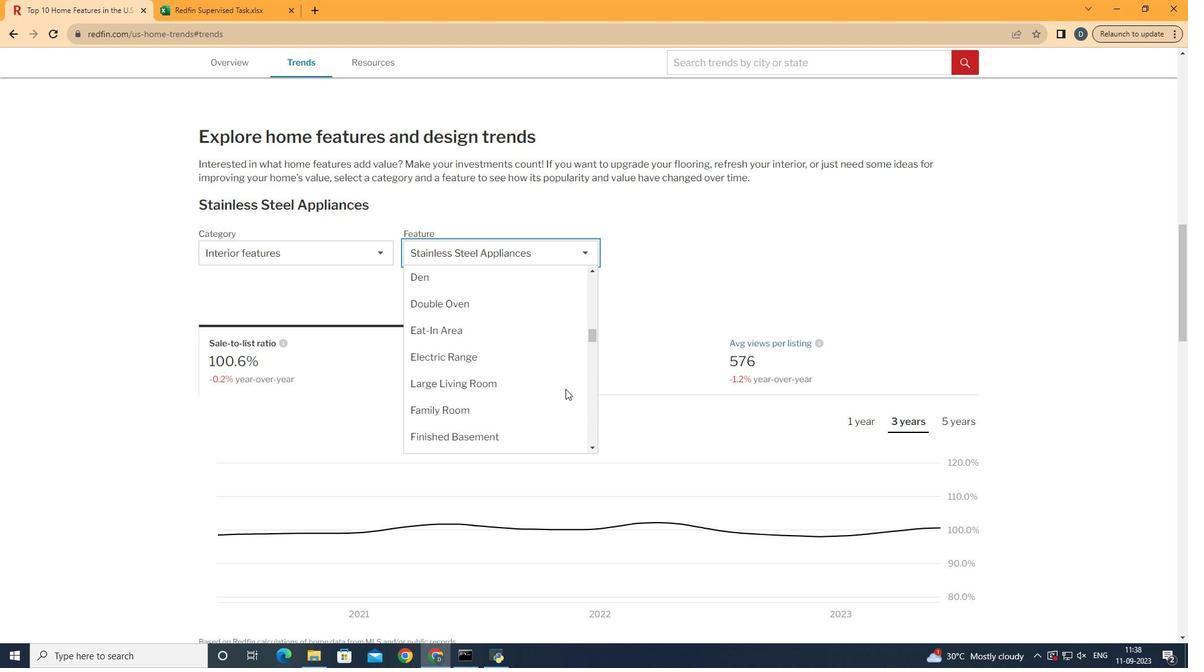 
Action: Mouse scrolled (565, 389) with delta (0, 0)
Screenshot: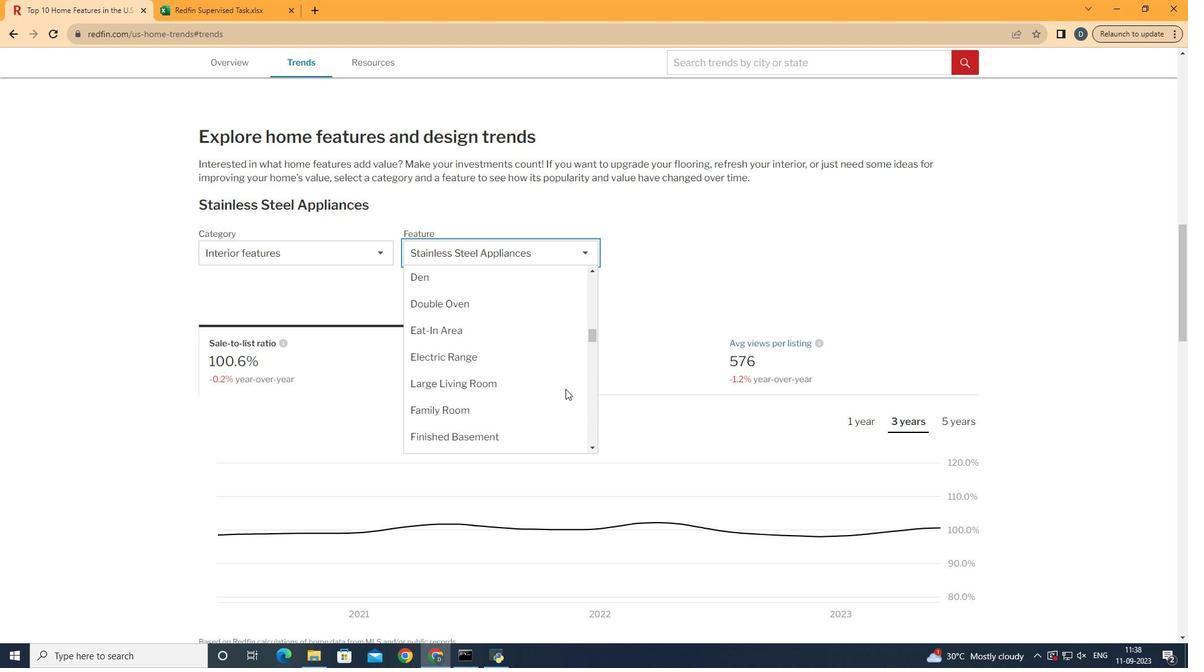 
Action: Mouse scrolled (565, 389) with delta (0, 0)
Screenshot: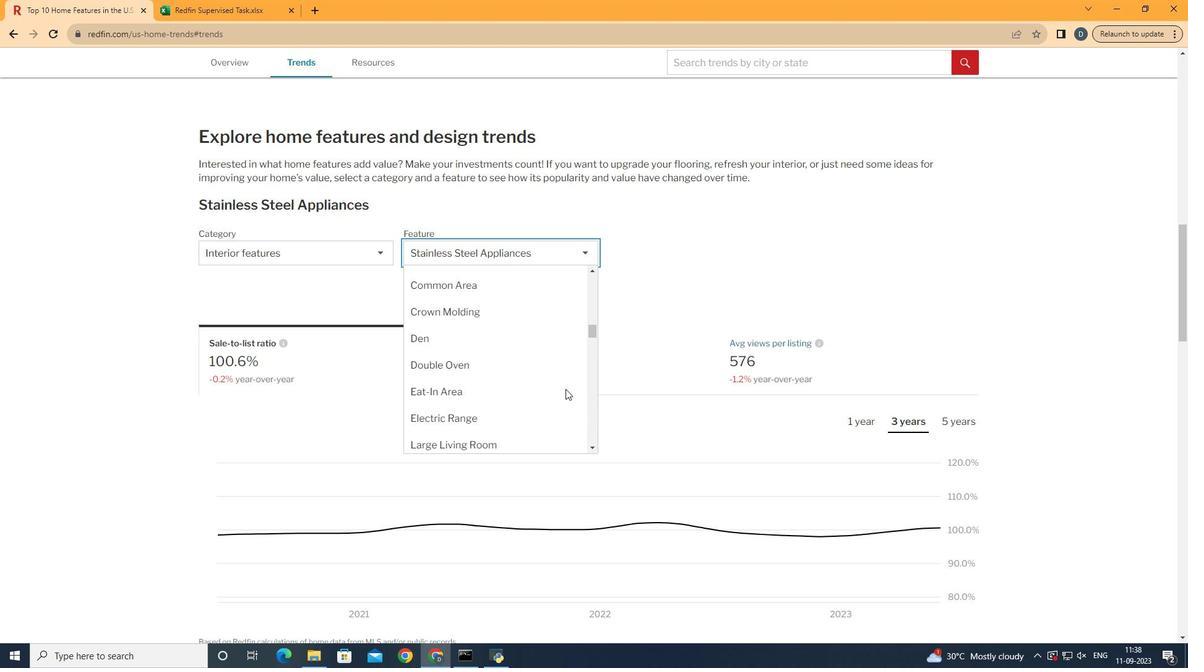 
Action: Mouse scrolled (565, 389) with delta (0, 0)
Screenshot: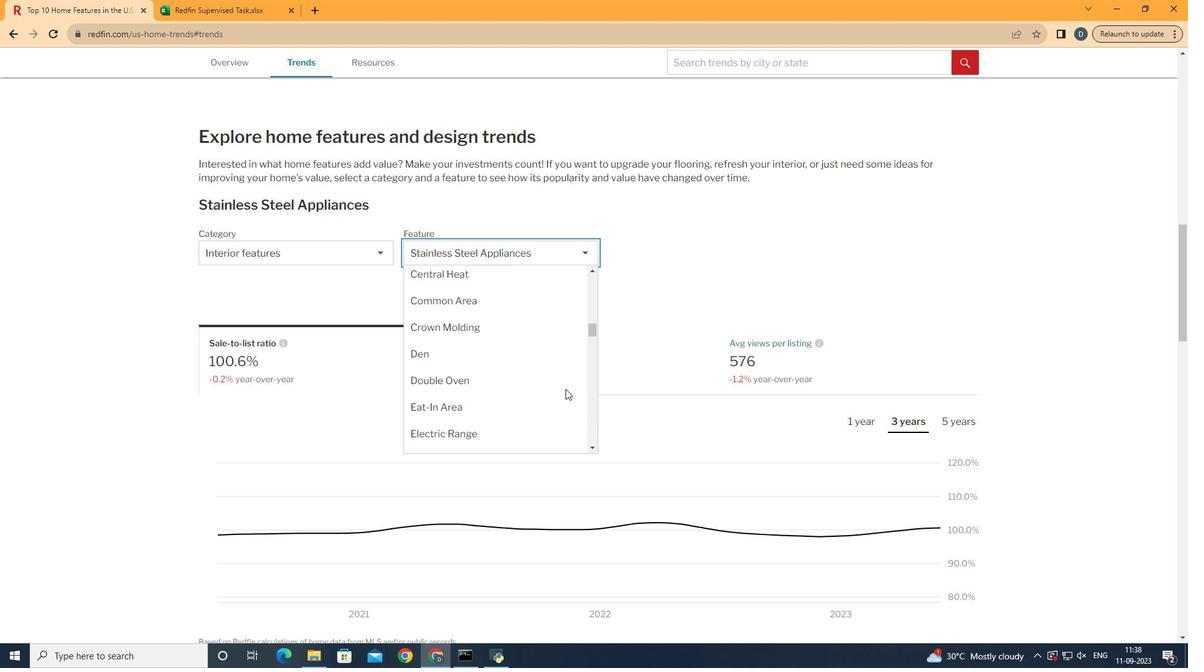 
Action: Mouse scrolled (565, 389) with delta (0, 0)
Screenshot: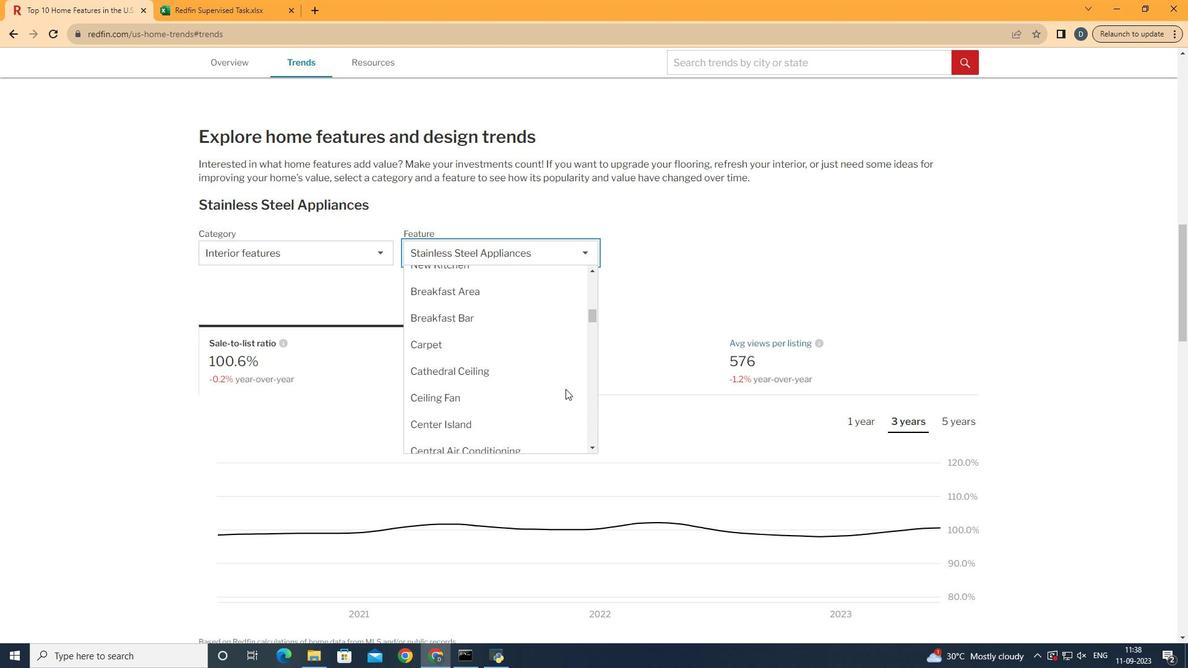 
Action: Mouse scrolled (565, 389) with delta (0, 0)
Screenshot: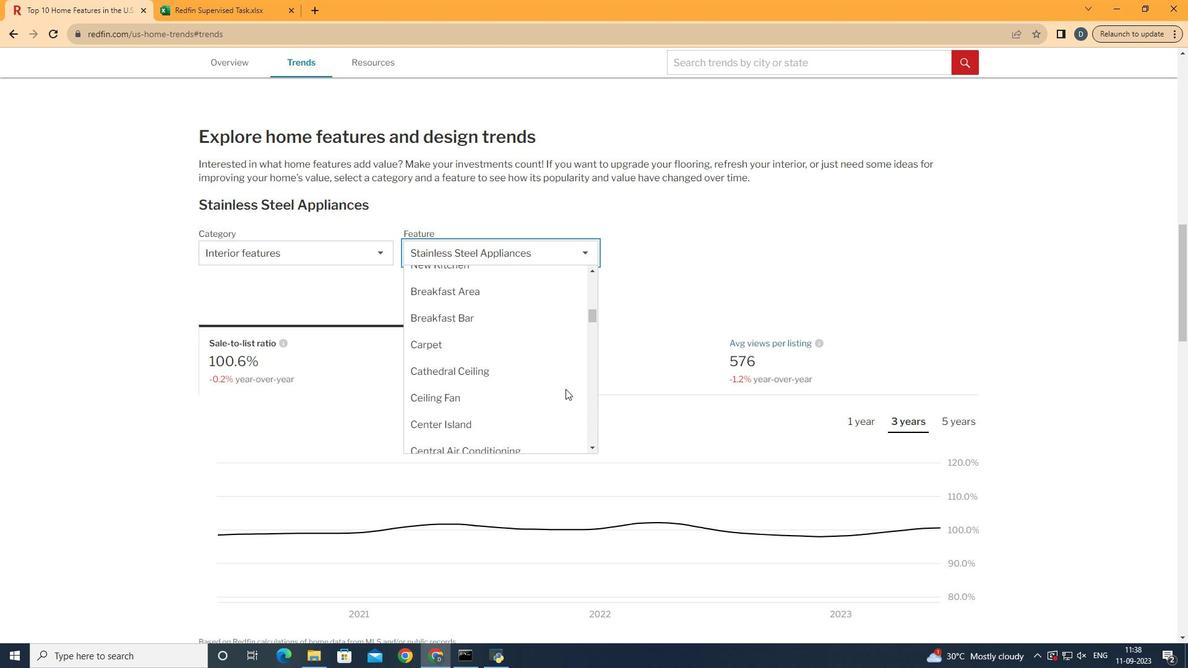 
Action: Mouse scrolled (565, 389) with delta (0, 0)
Screenshot: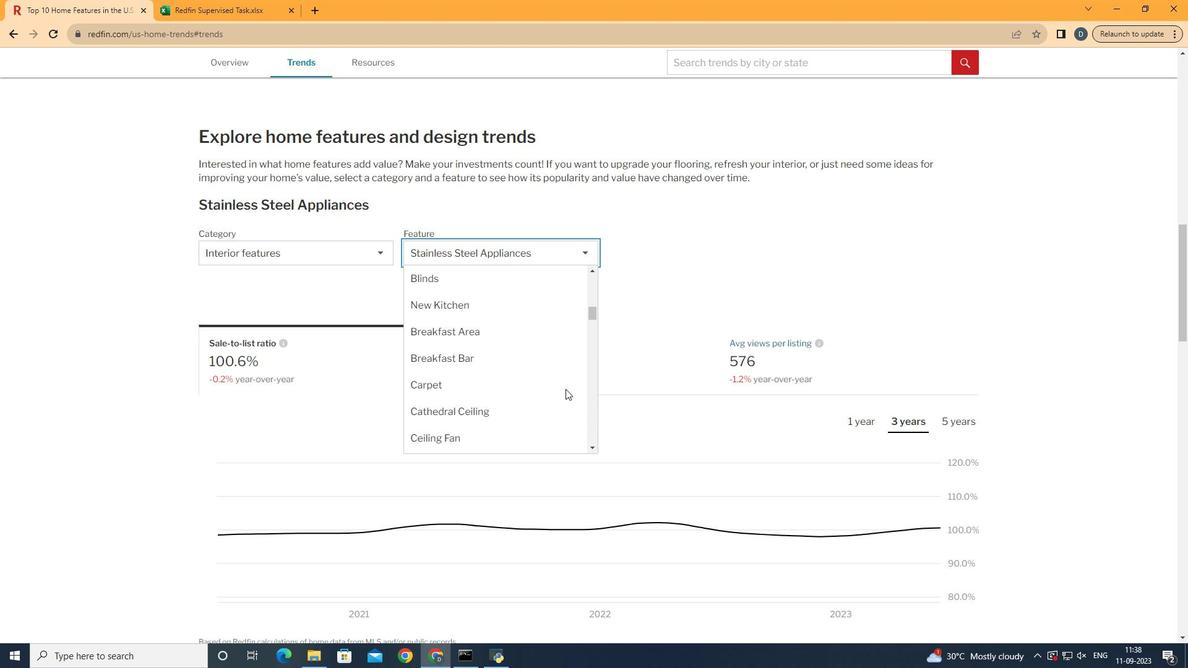
Action: Mouse scrolled (565, 389) with delta (0, 0)
Screenshot: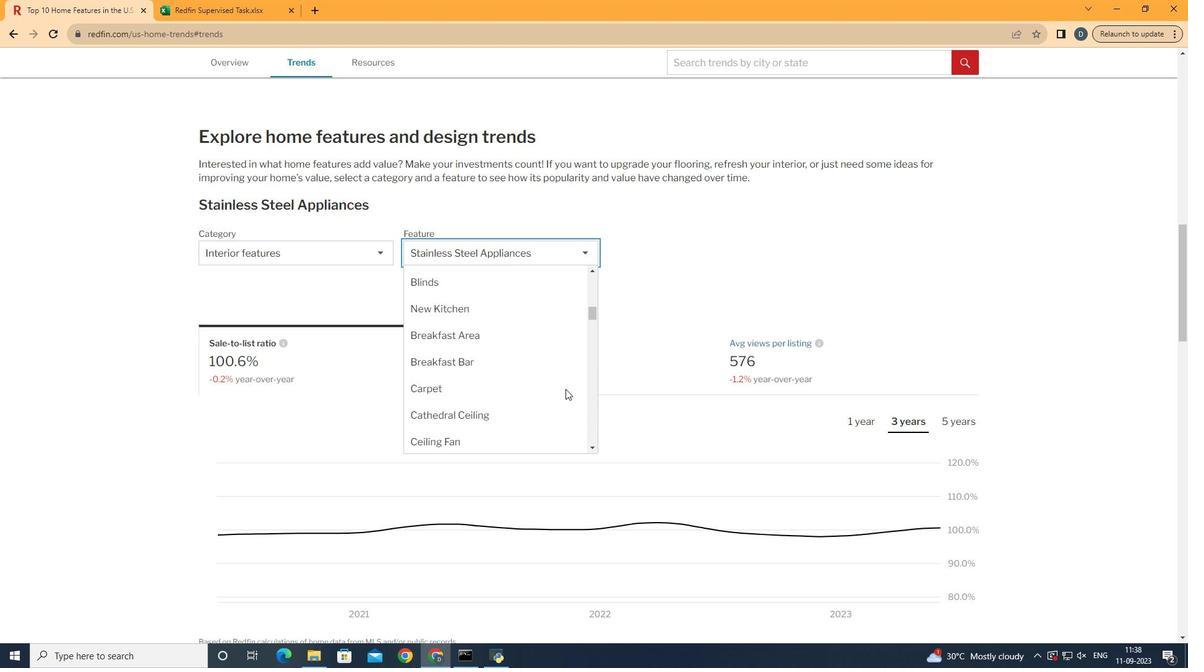 
Action: Mouse scrolled (565, 389) with delta (0, 0)
Screenshot: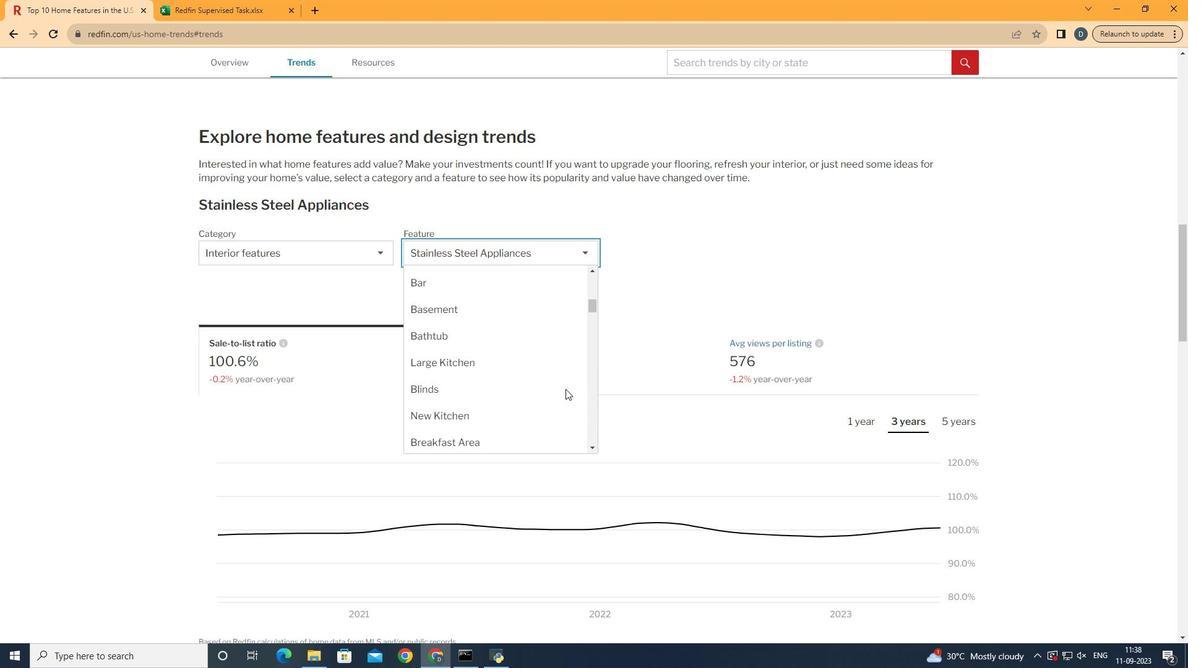 
Action: Mouse scrolled (565, 389) with delta (0, 0)
Screenshot: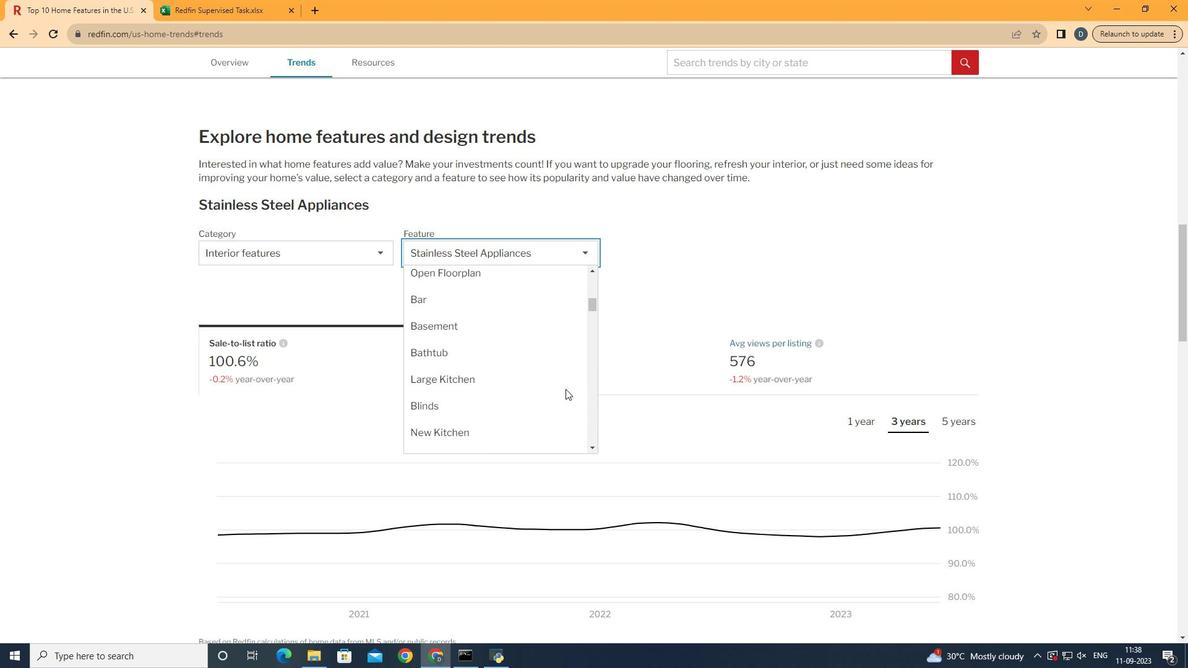 
Action: Mouse scrolled (565, 389) with delta (0, 0)
Screenshot: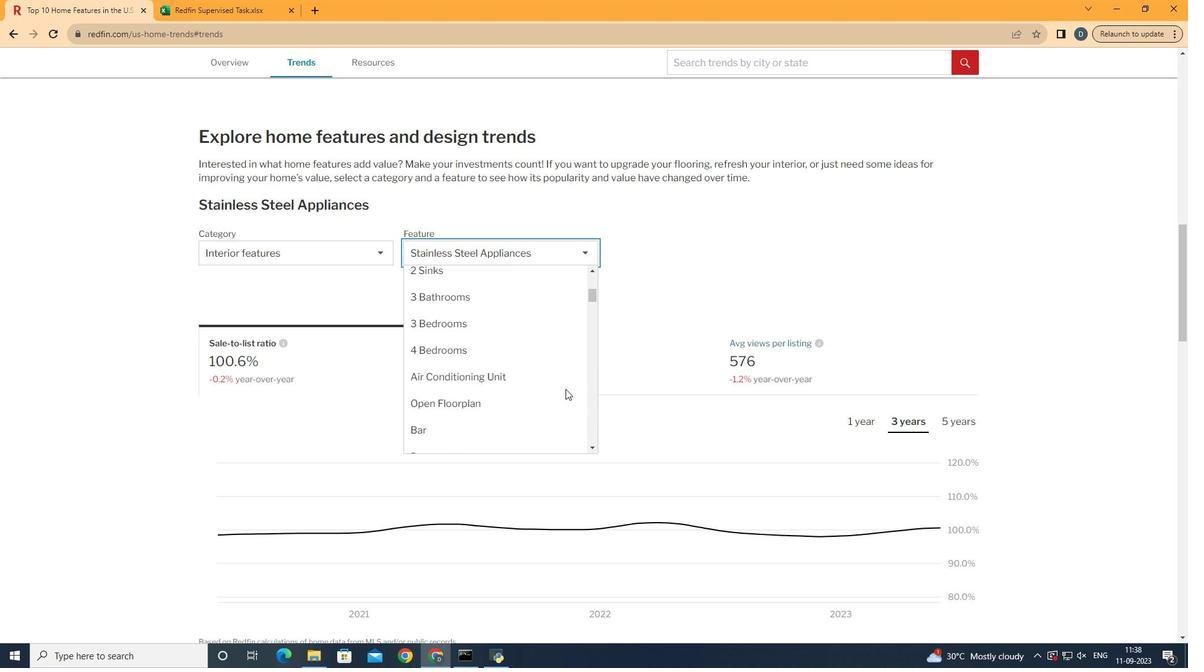 
Action: Mouse scrolled (565, 389) with delta (0, 0)
Screenshot: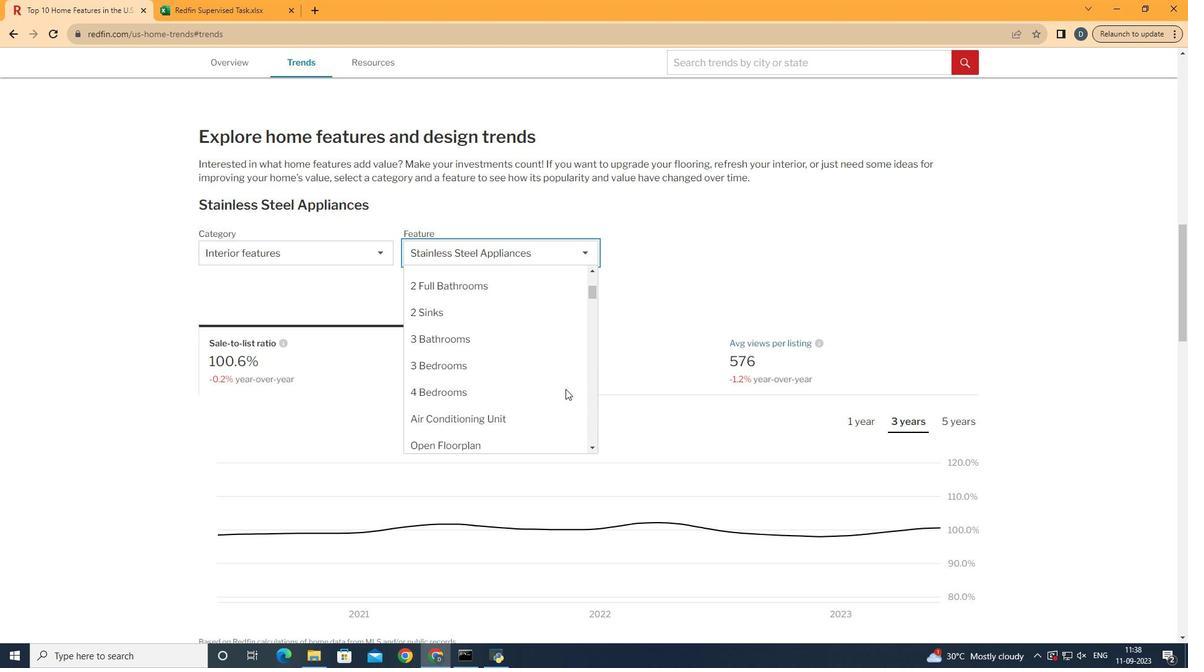 
Action: Mouse scrolled (565, 389) with delta (0, 0)
Screenshot: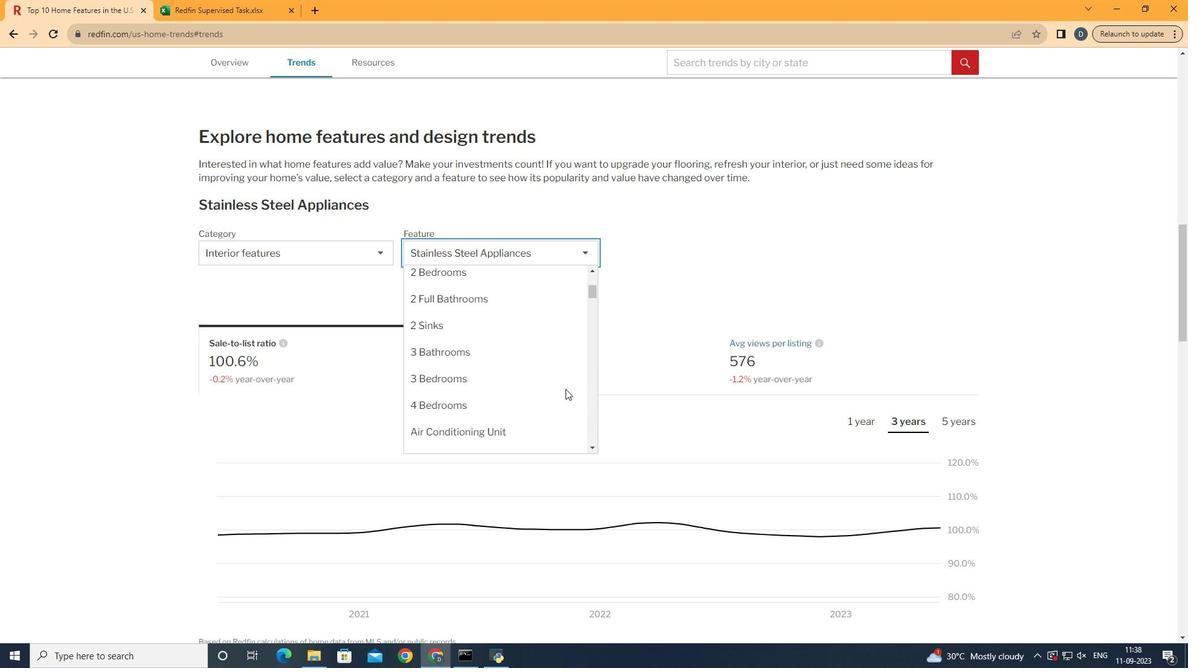 
Action: Mouse scrolled (565, 388) with delta (0, 0)
Screenshot: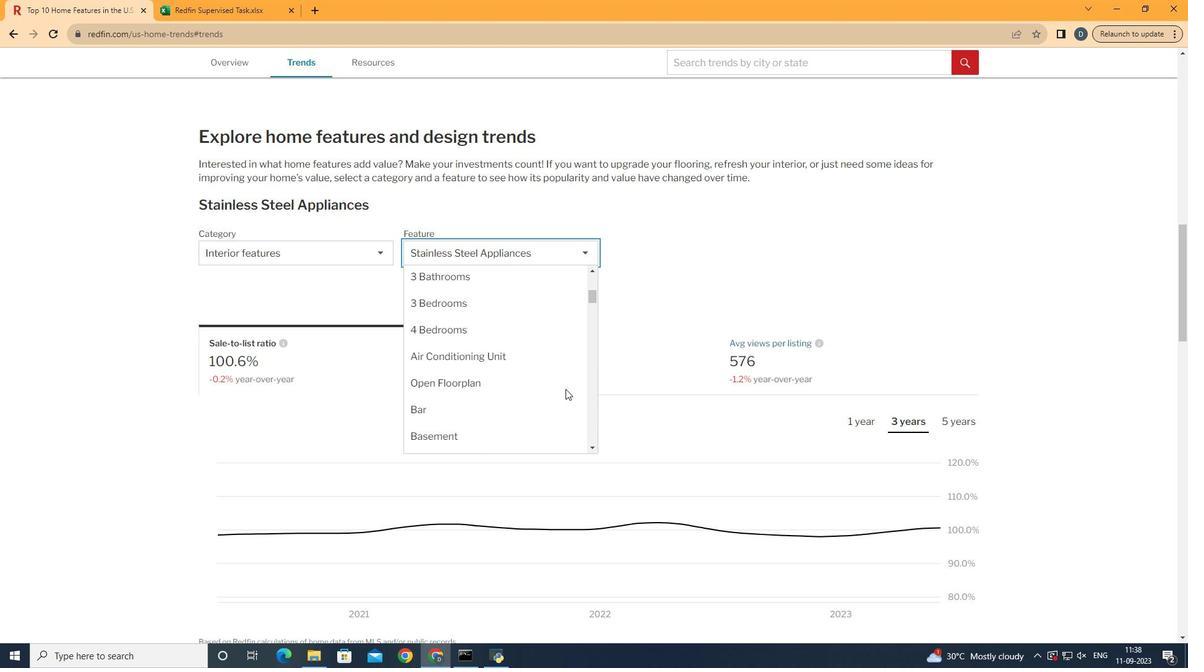 
Action: Mouse scrolled (565, 388) with delta (0, 0)
Screenshot: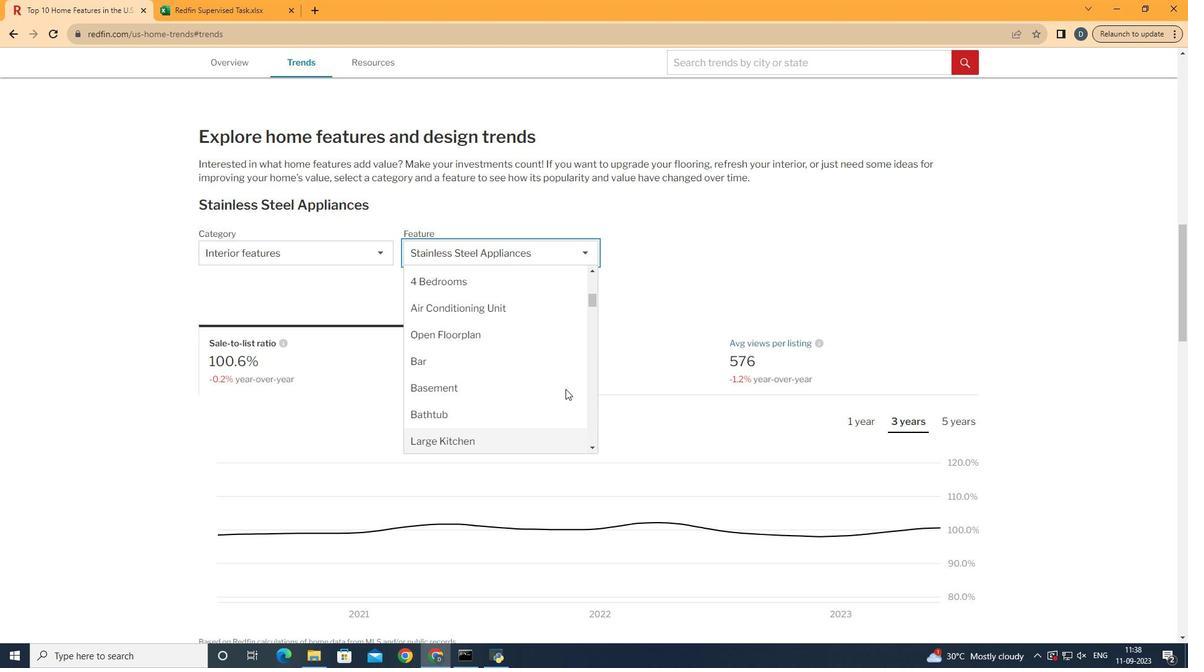 
Action: Mouse scrolled (565, 388) with delta (0, 0)
Screenshot: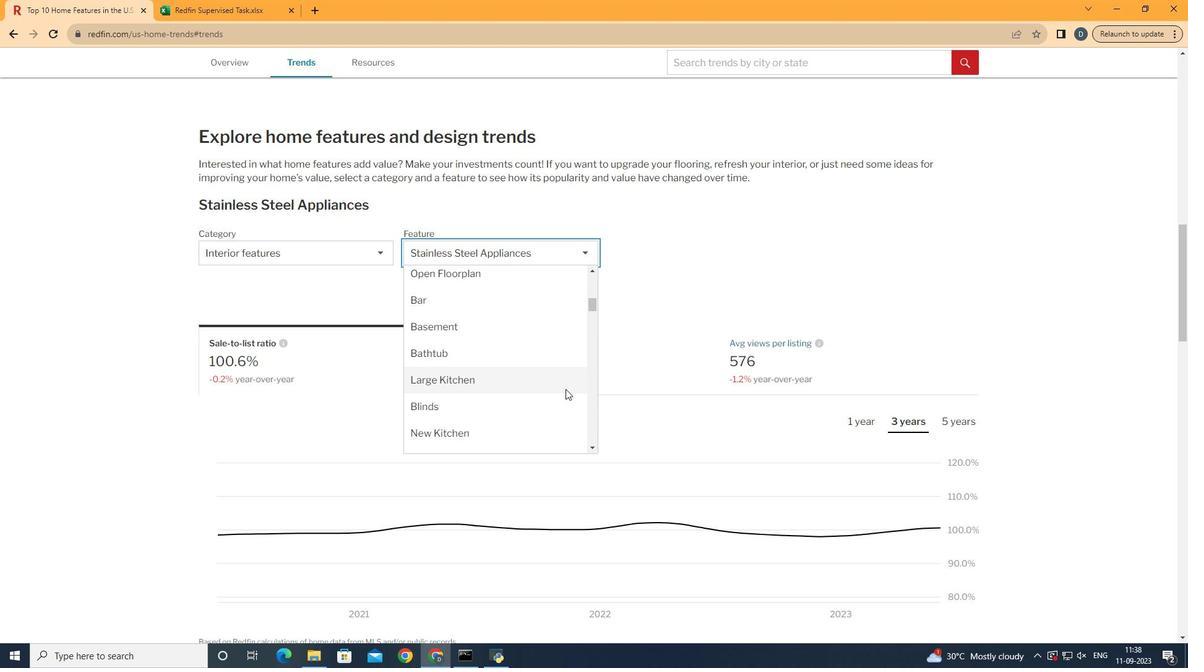 
Action: Mouse pressed left at (565, 389)
Screenshot: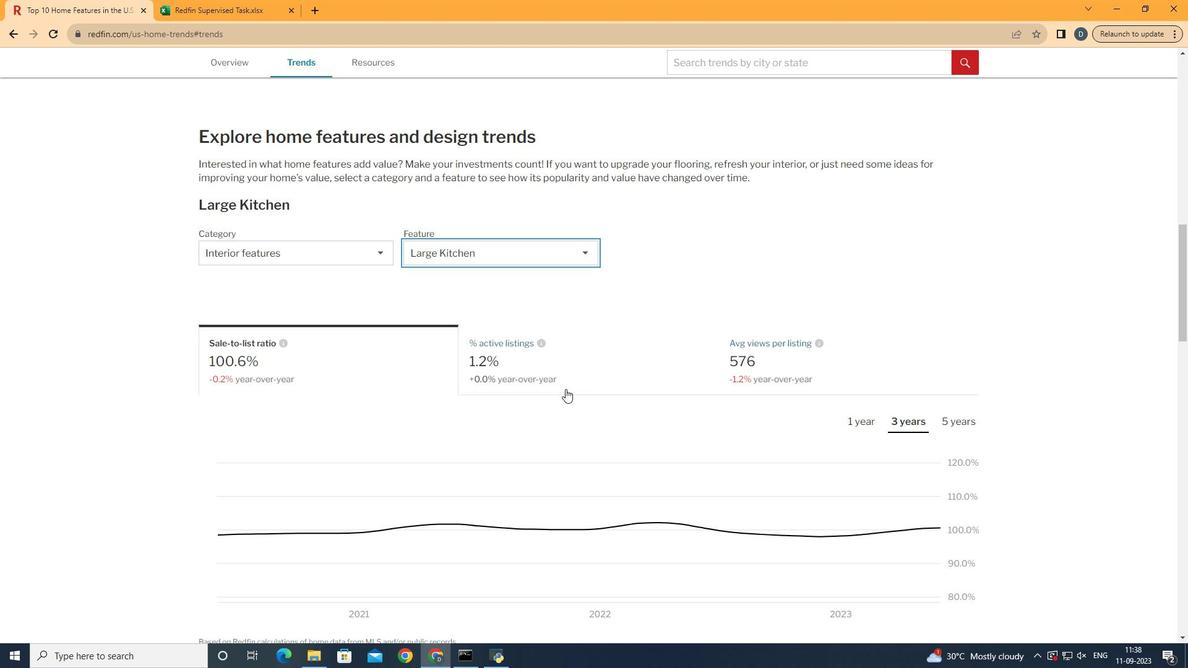 
Action: Mouse moved to (857, 368)
Screenshot: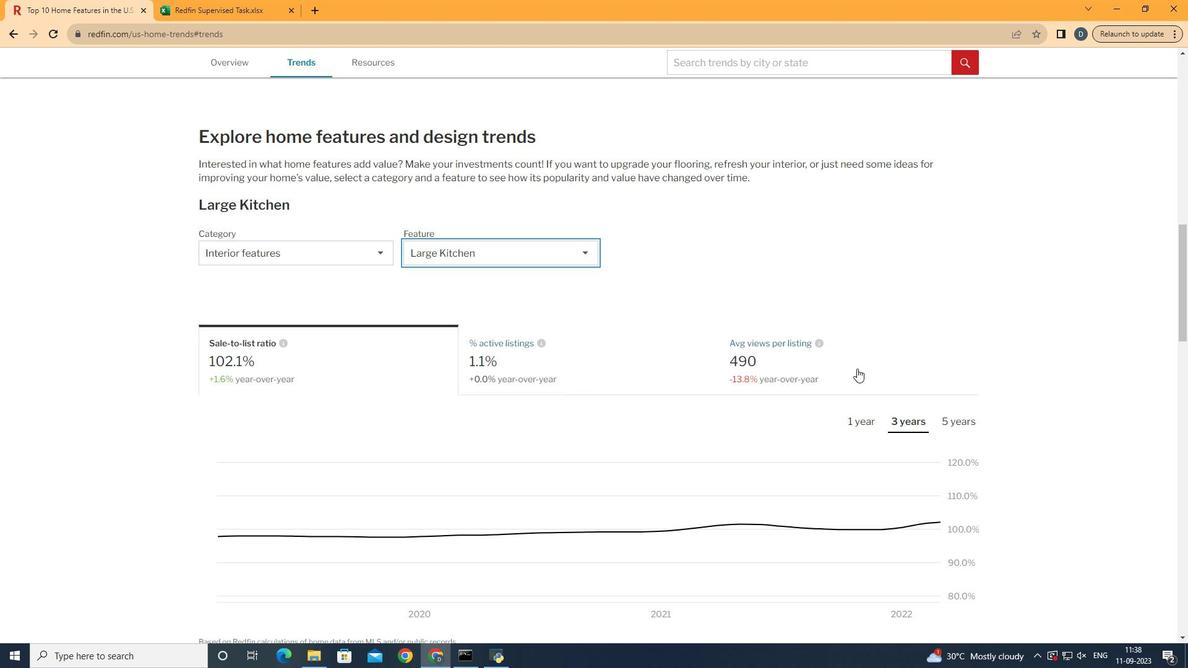 
Action: Mouse pressed left at (857, 368)
Screenshot: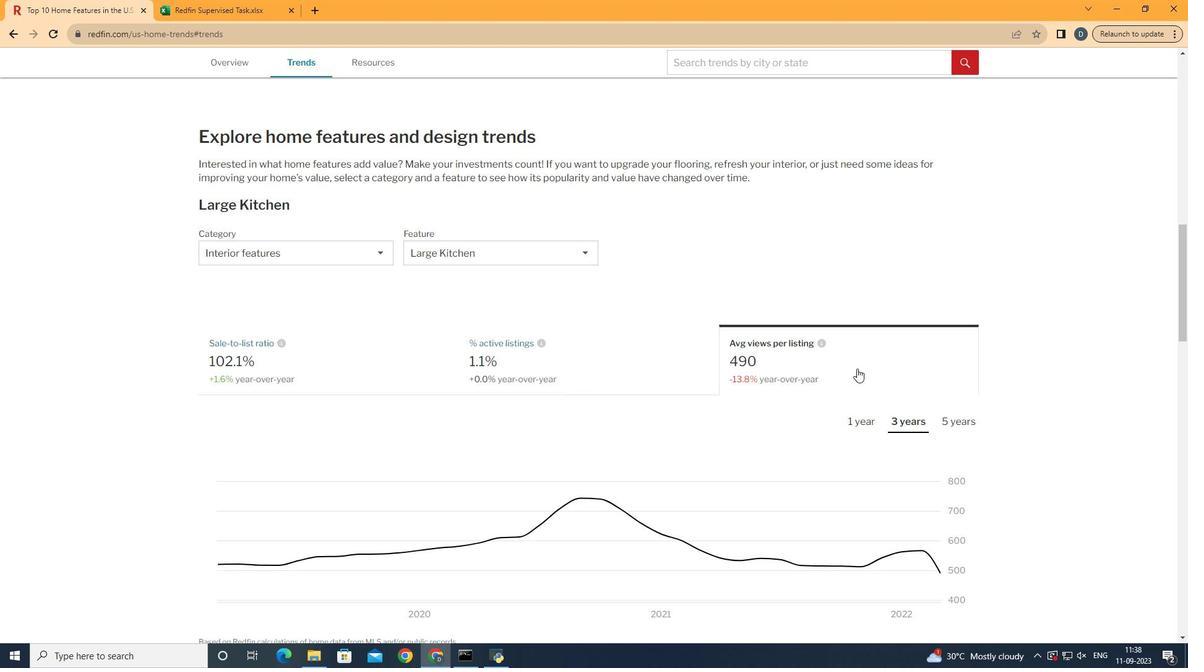 
Action: Mouse moved to (920, 427)
Screenshot: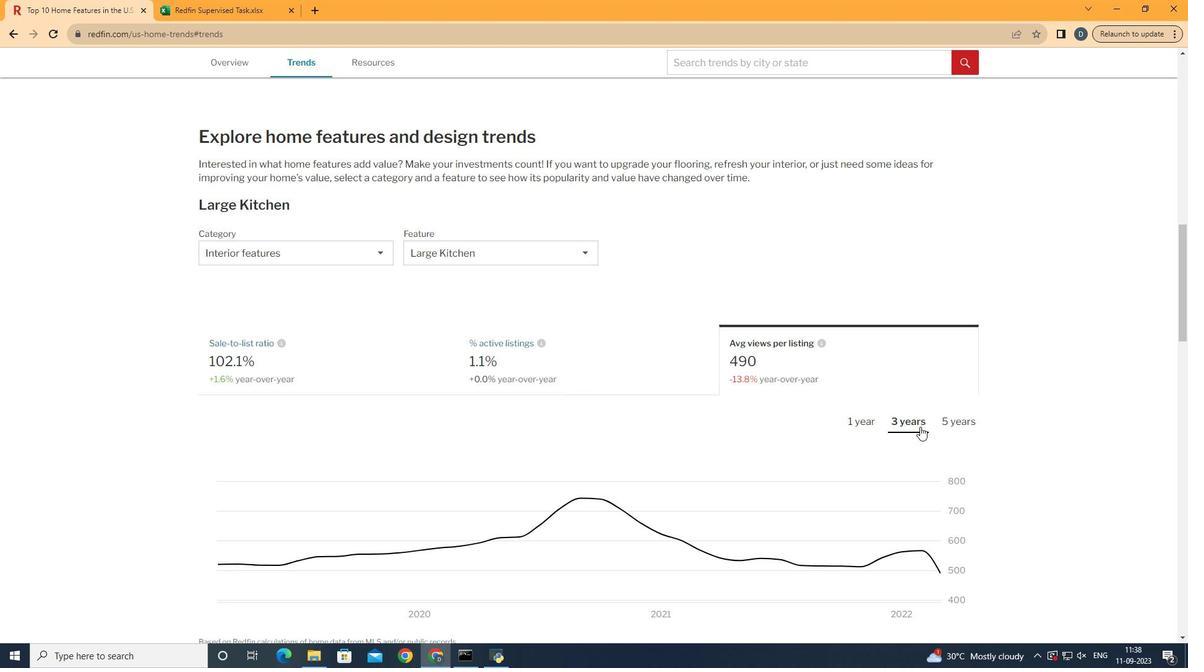 
Action: Mouse pressed left at (920, 427)
Screenshot: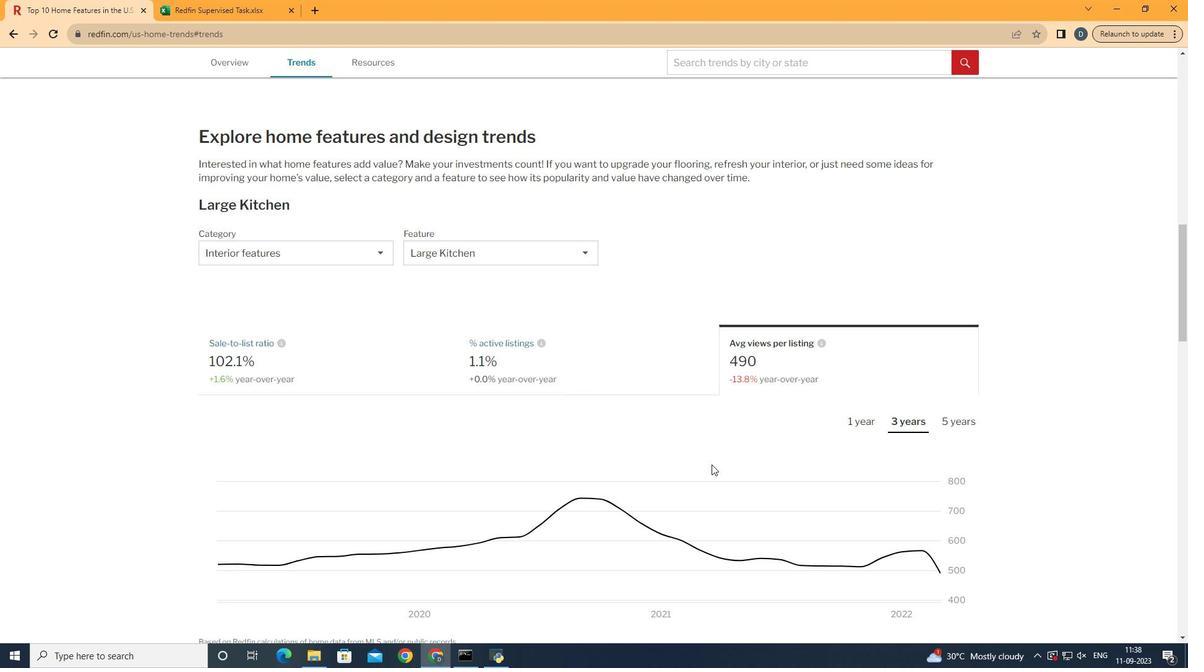 
Action: Mouse moved to (638, 463)
Screenshot: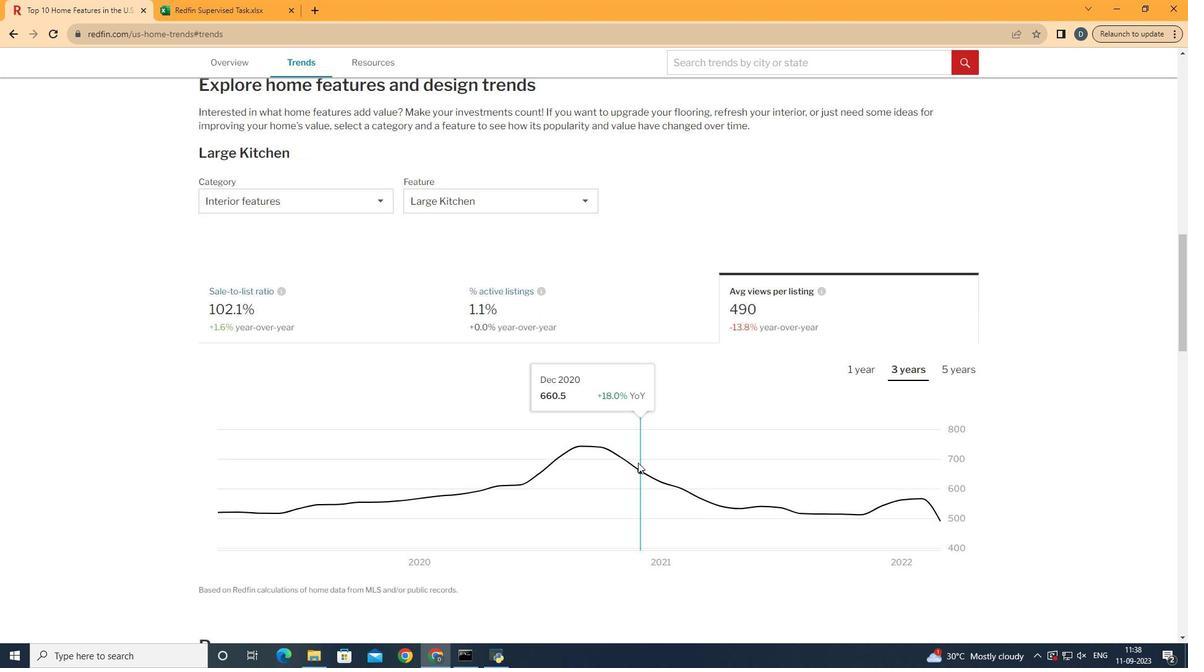 
Action: Mouse scrolled (638, 462) with delta (0, 0)
Screenshot: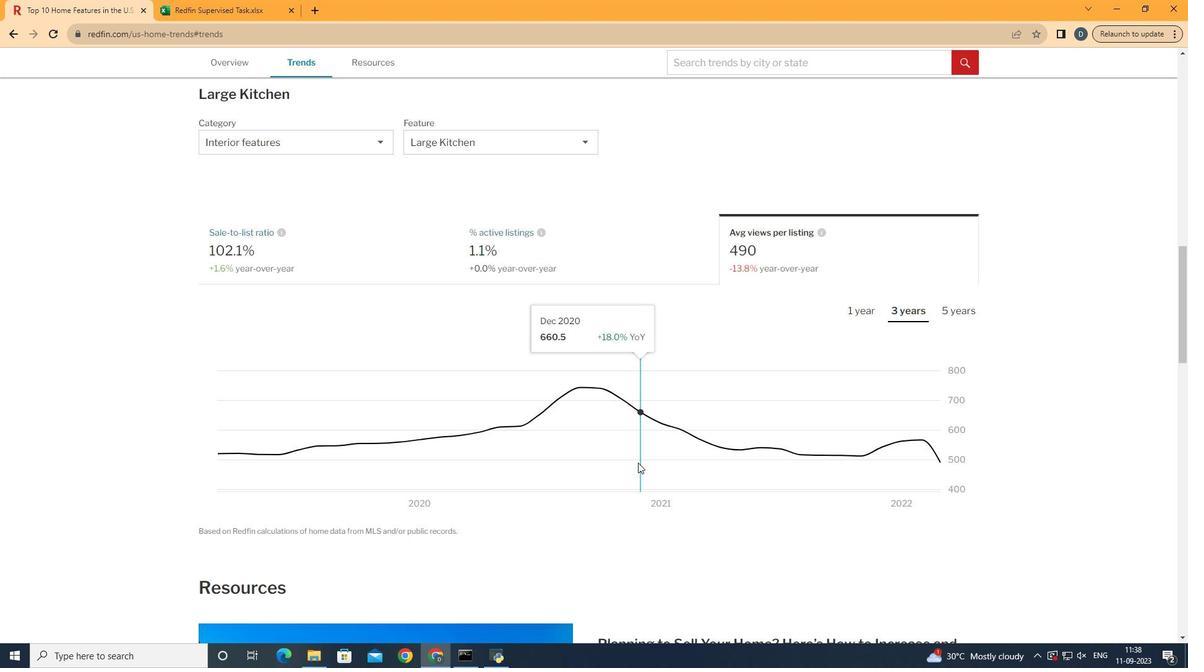 
Action: Mouse scrolled (638, 462) with delta (0, 0)
Screenshot: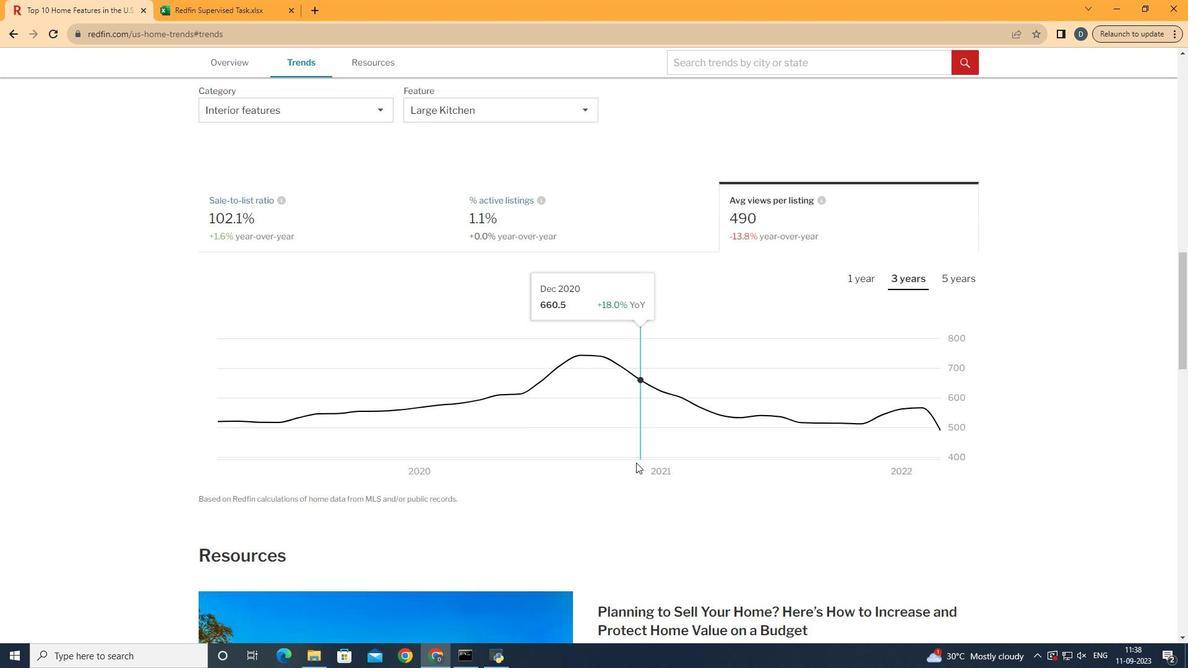 
Action: Mouse moved to (638, 462)
Screenshot: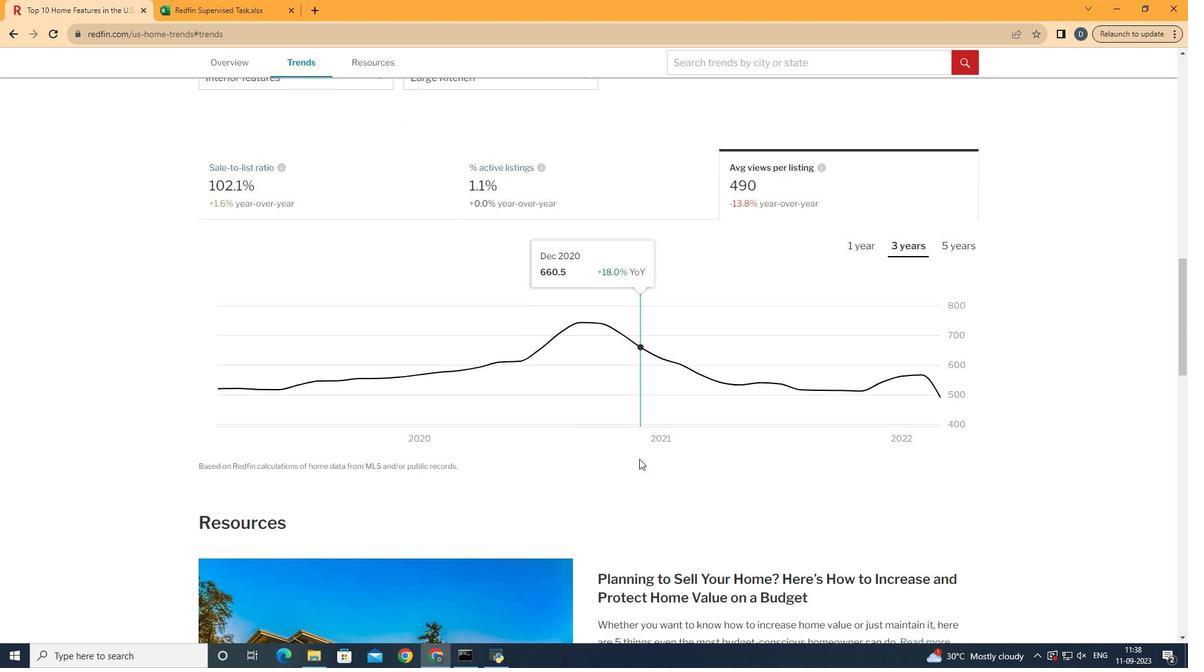 
Action: Mouse scrolled (638, 462) with delta (0, 0)
Screenshot: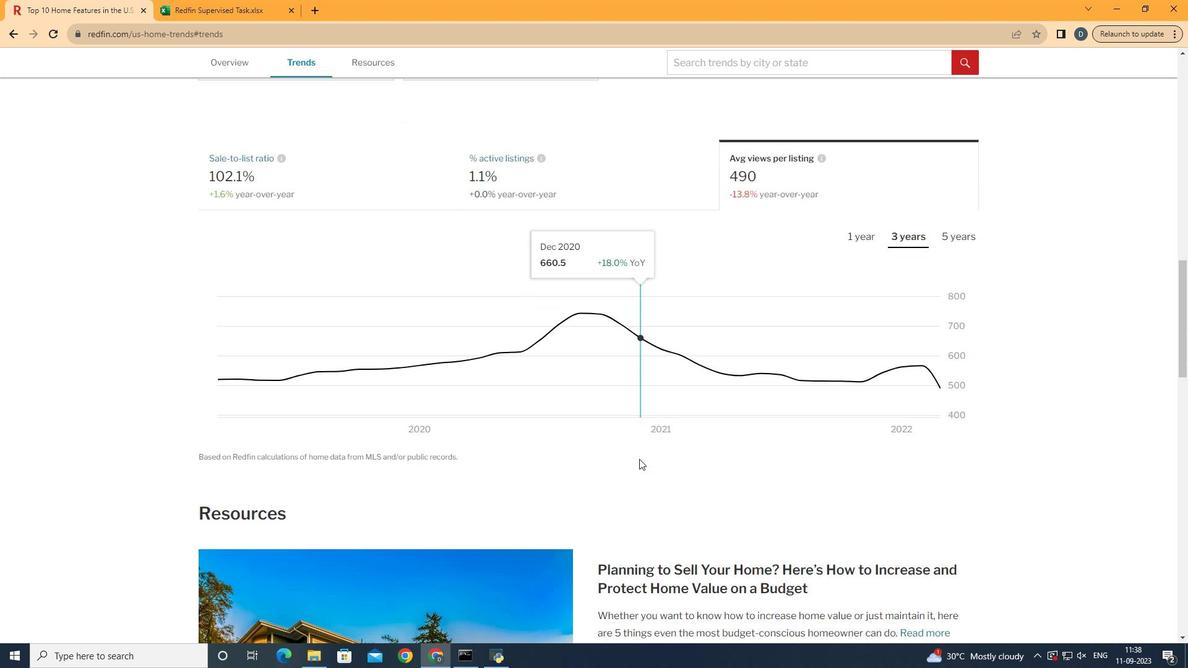 
Action: Mouse moved to (940, 381)
Screenshot: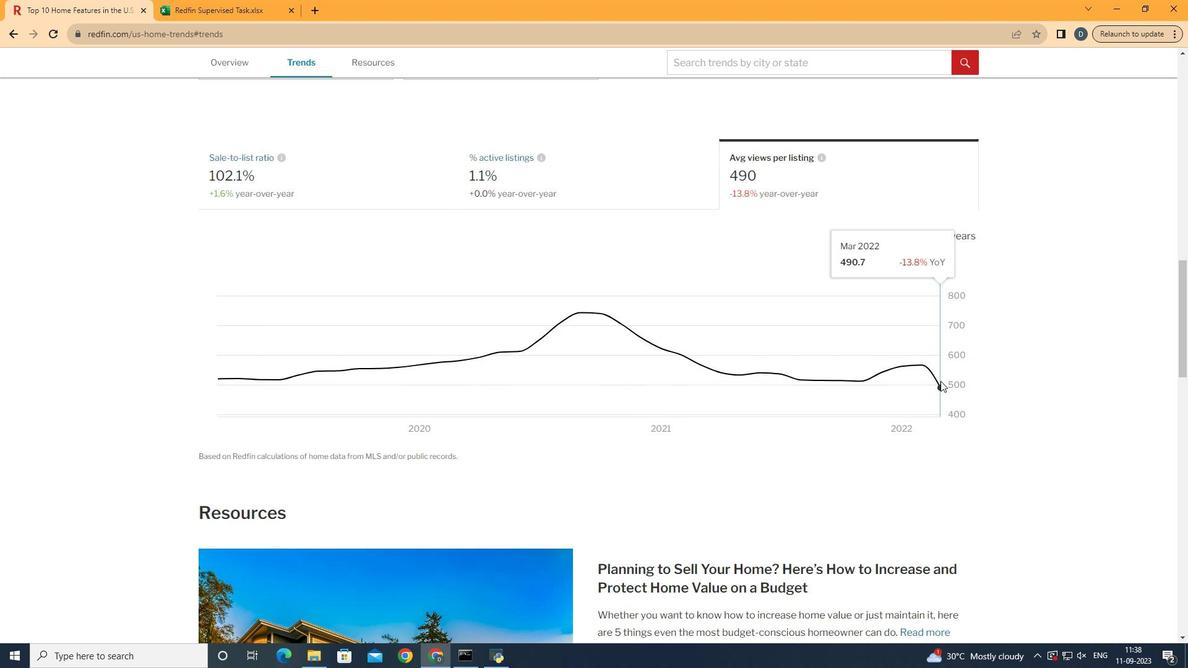 
